 Task: In the Company coned.com, Add note: 'Send a personalized holiday card to clients and partners.'. Mark checkbox to create task to follow up ': In 1 week'. Create task, with  description: Schedule Meeting, Add due date: In 2 Business Days; Add reminder: 1 hour before. Set Priority Low  and add note: Follow up with the client regarding their recent inquiry. Logged in from softage.4@softage.net
Action: Mouse moved to (72, 56)
Screenshot: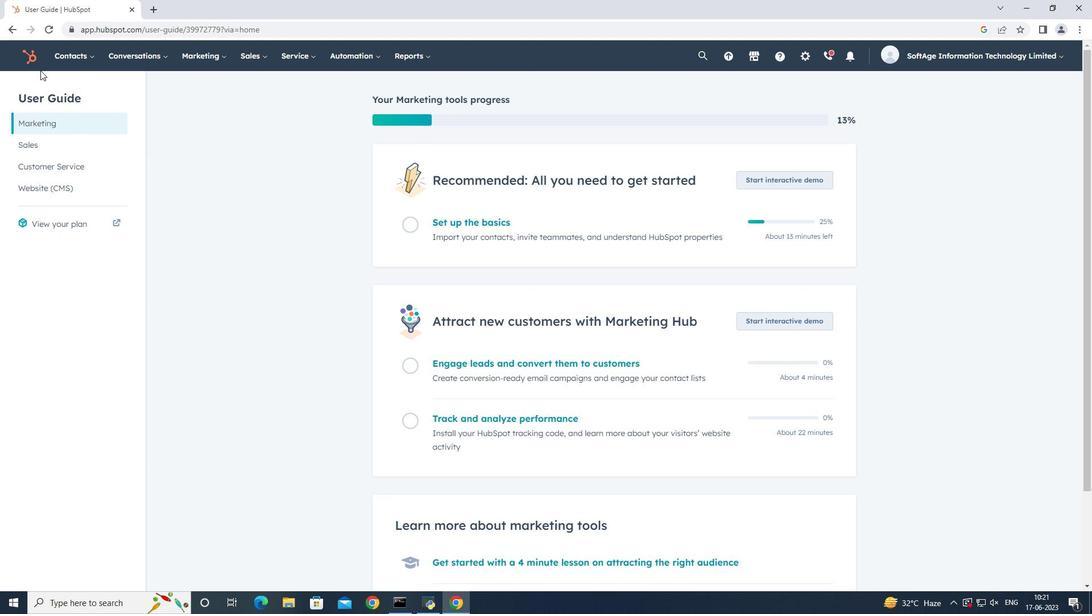 
Action: Mouse pressed left at (72, 56)
Screenshot: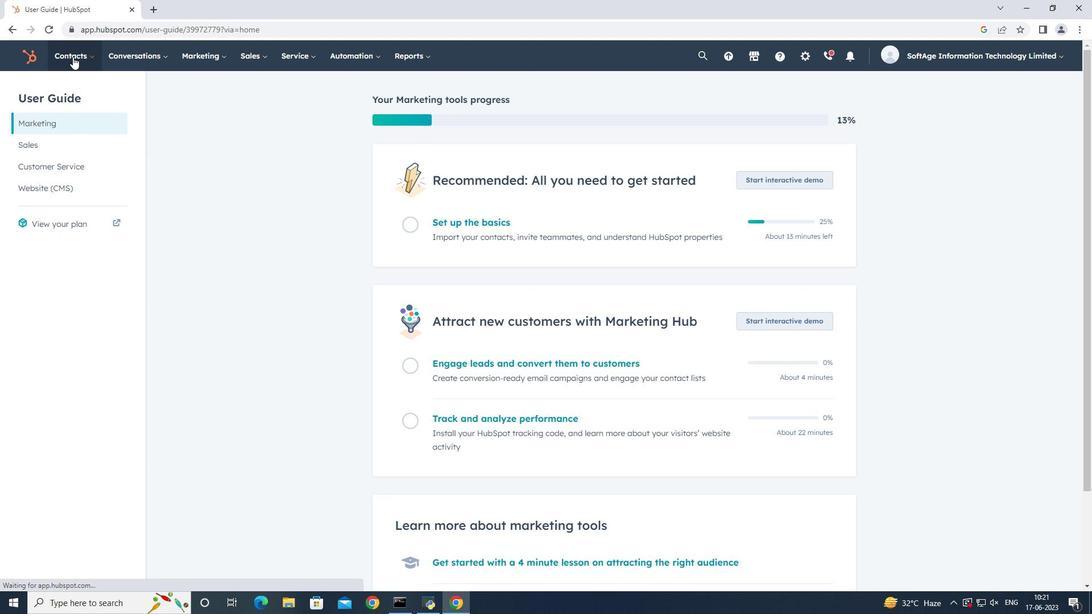 
Action: Mouse moved to (83, 105)
Screenshot: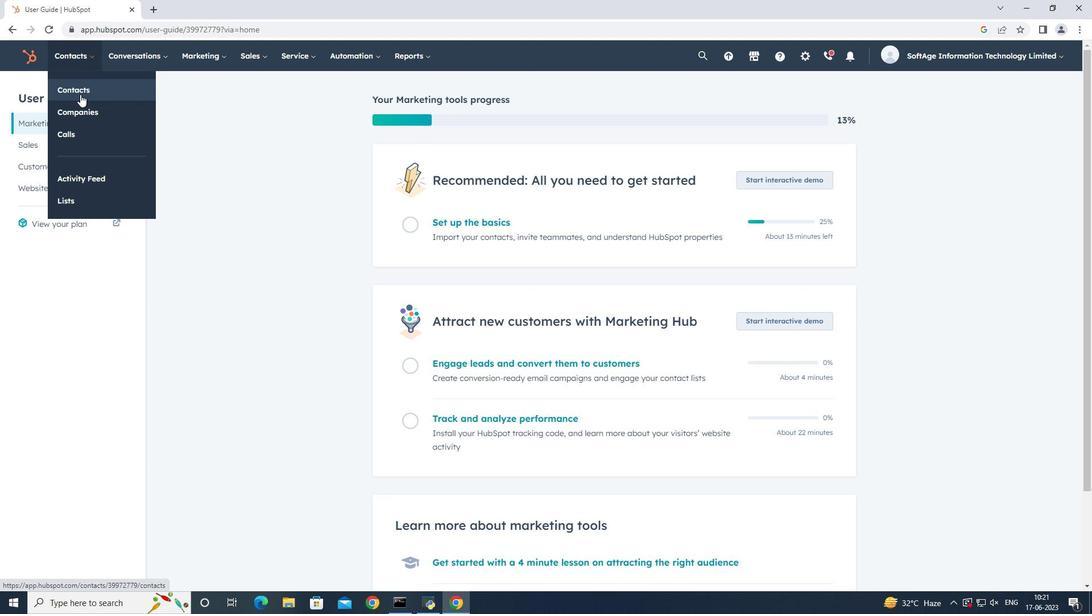 
Action: Mouse pressed left at (83, 105)
Screenshot: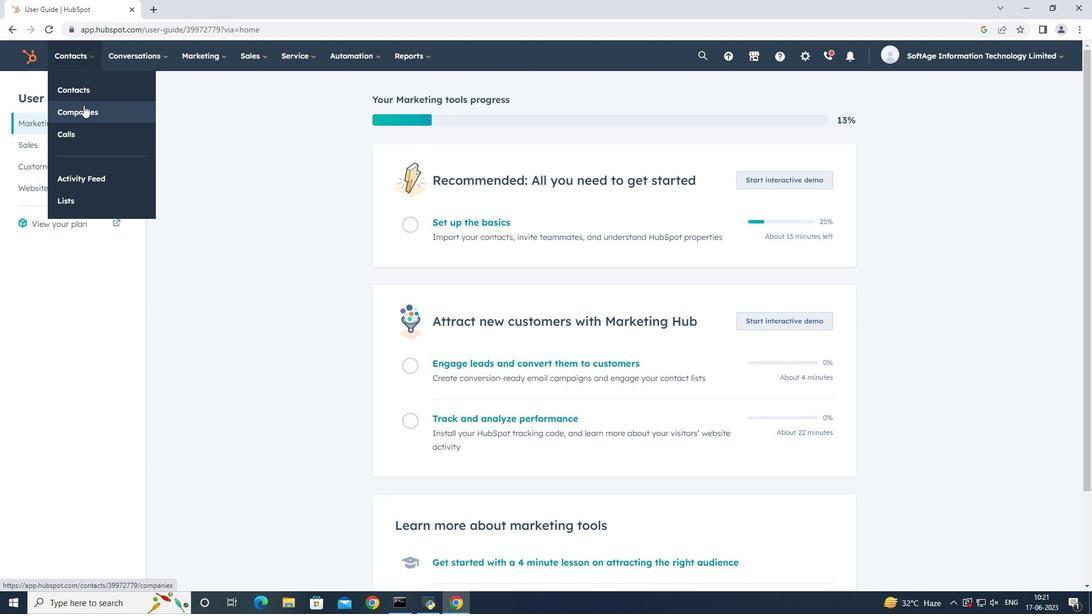 
Action: Mouse moved to (97, 182)
Screenshot: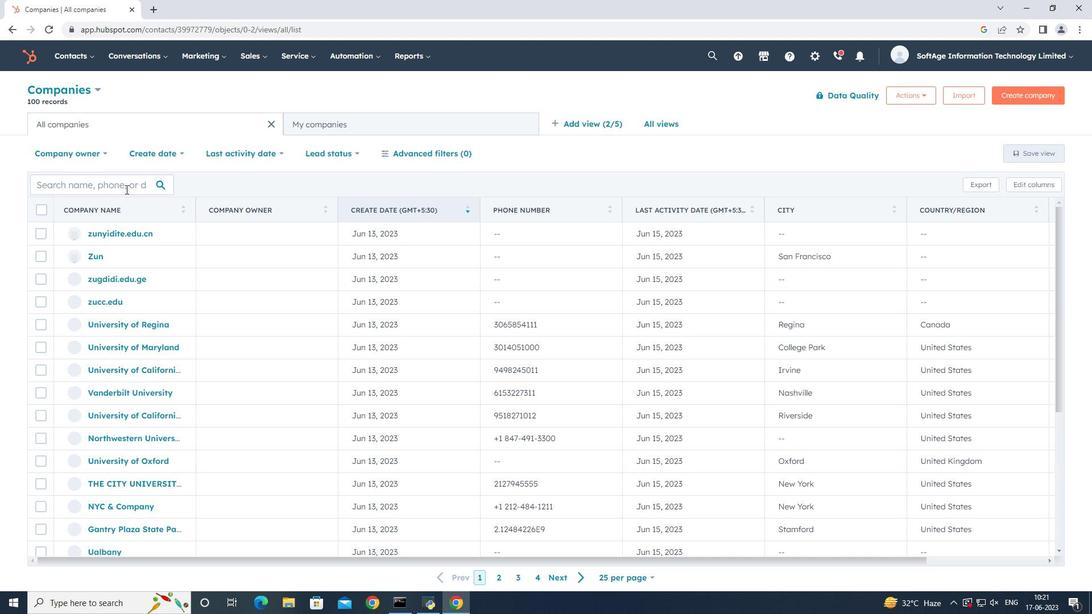 
Action: Mouse pressed left at (97, 182)
Screenshot: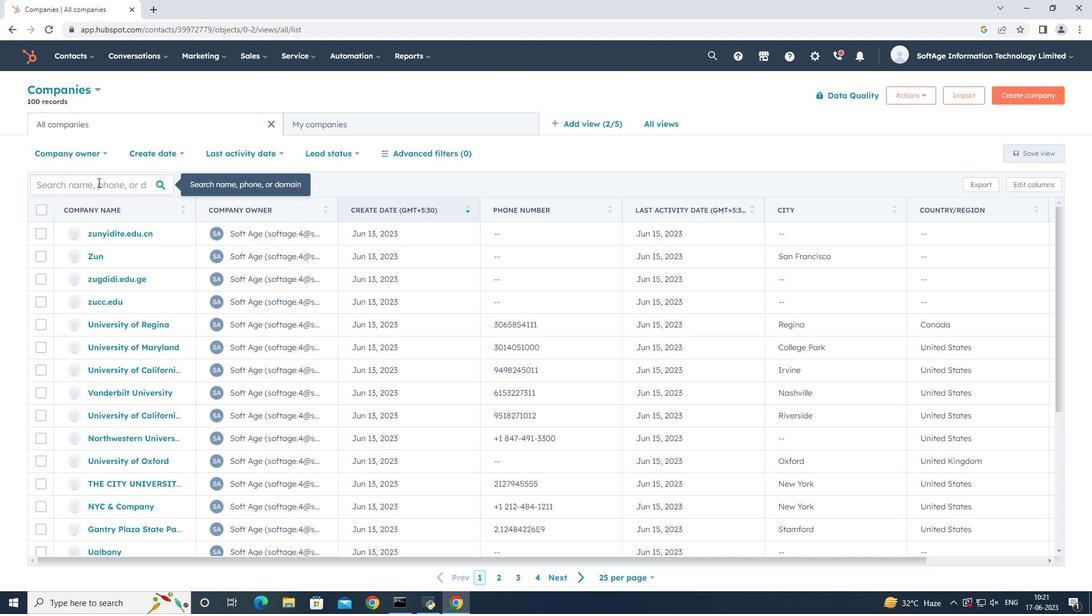 
Action: Key pressed coned
Screenshot: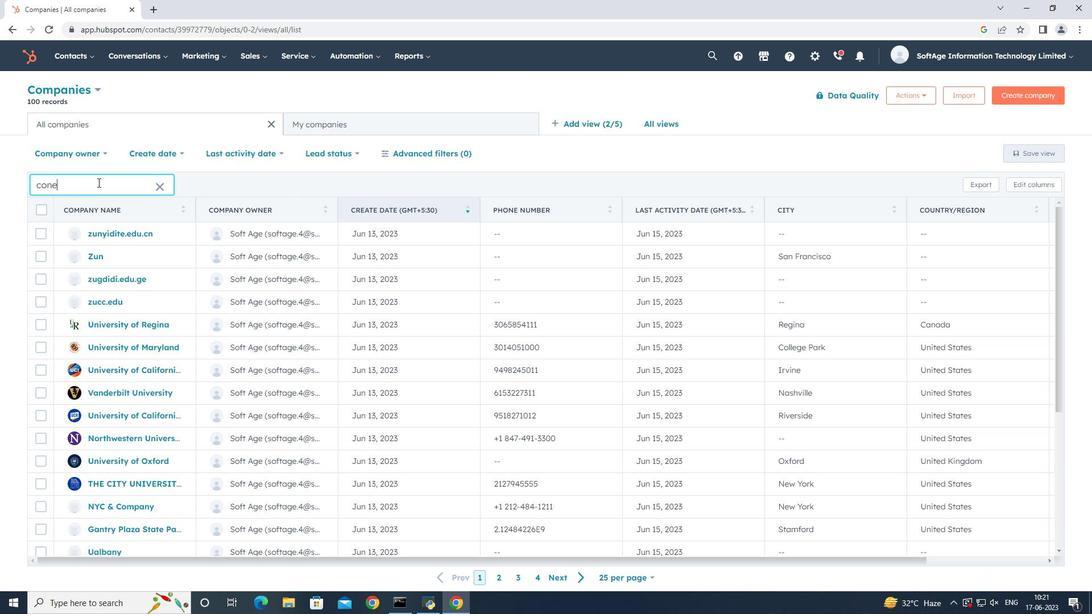 
Action: Mouse moved to (109, 232)
Screenshot: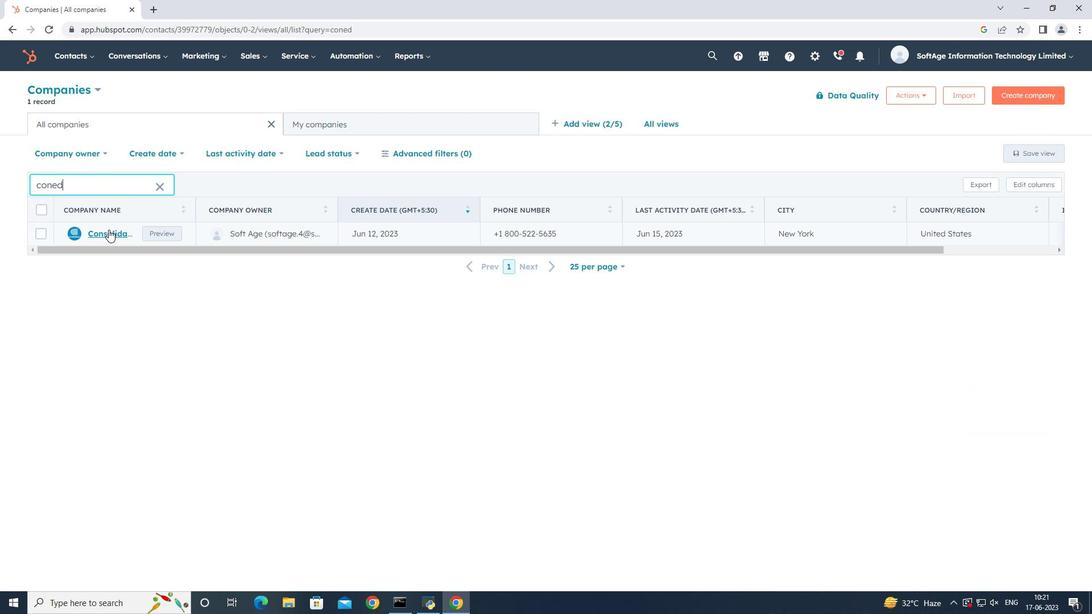 
Action: Mouse pressed left at (109, 232)
Screenshot: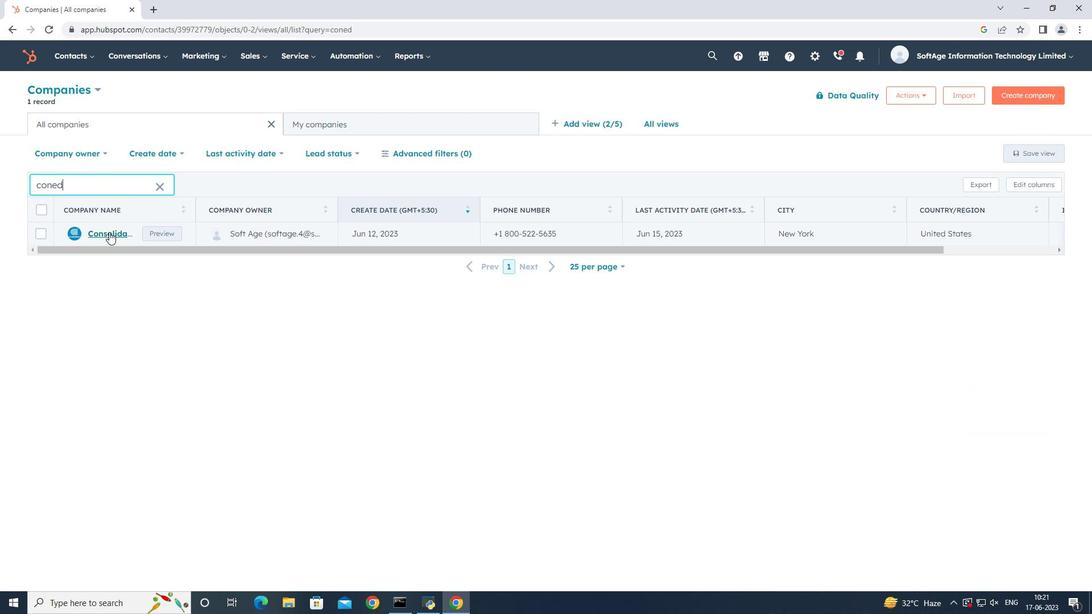
Action: Mouse moved to (46, 190)
Screenshot: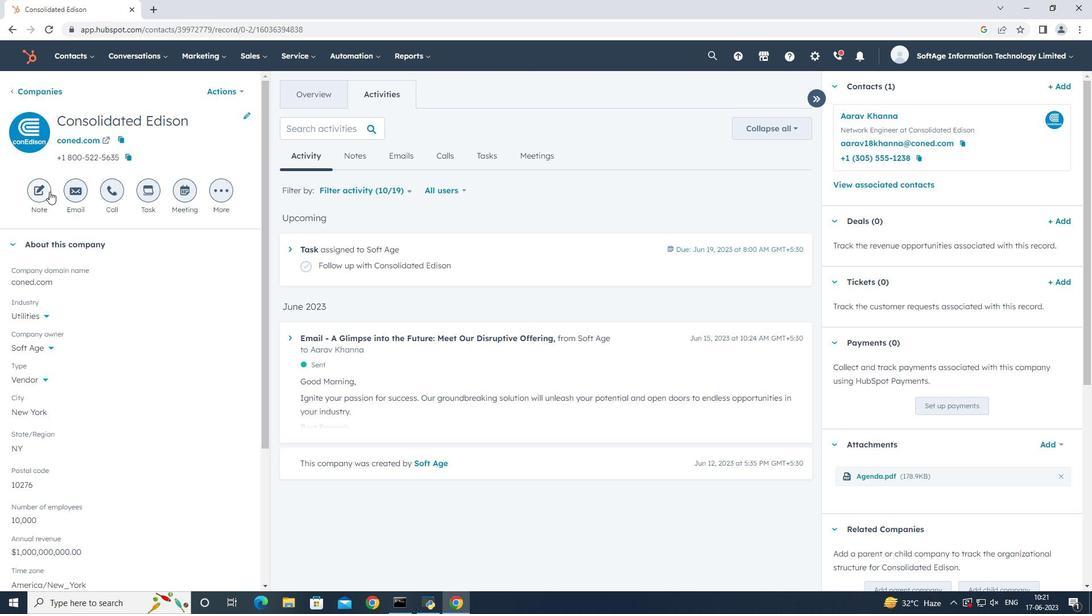 
Action: Mouse pressed left at (46, 190)
Screenshot: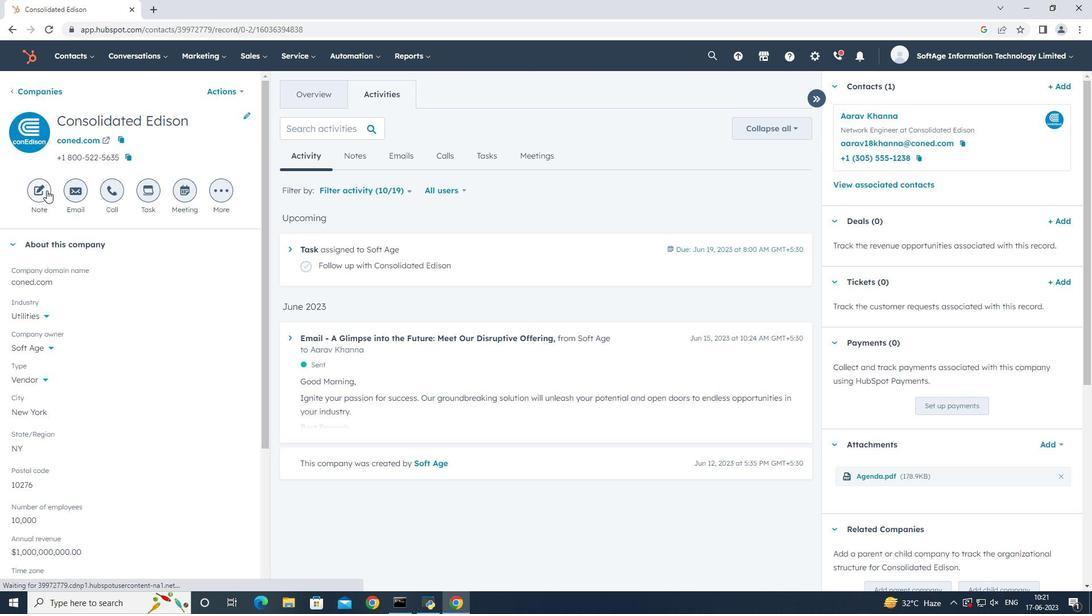 
Action: Mouse moved to (865, 460)
Screenshot: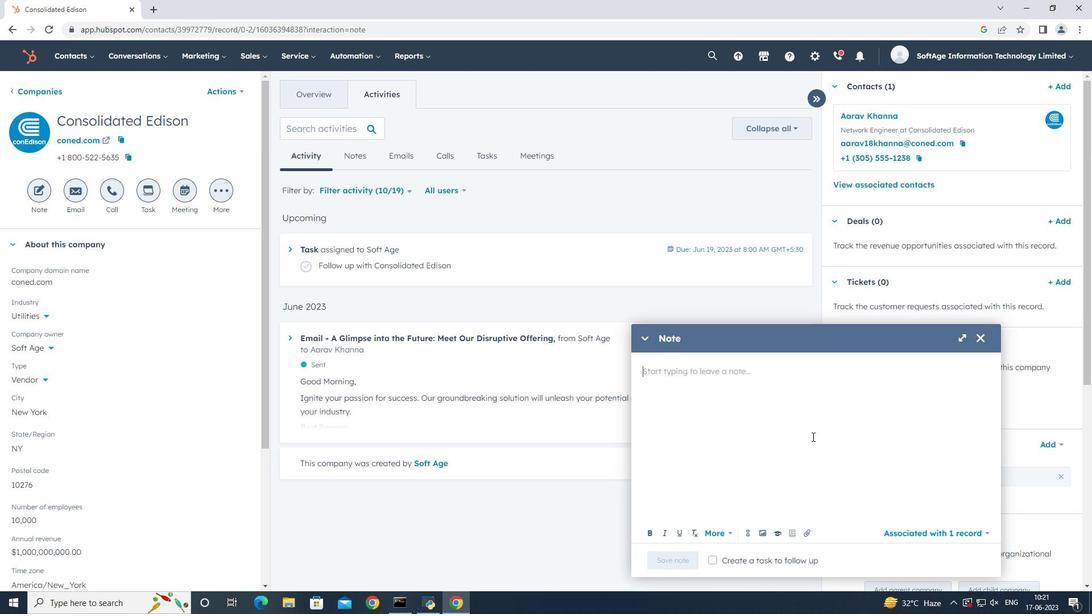 
Action: Key pressed <Key.shift>Send<Key.space>a<Key.space>personalized<Key.space>holiday<Key.space>card<Key.space>to<Key.space>clients<Key.space>and<Key.space>partners..
Screenshot: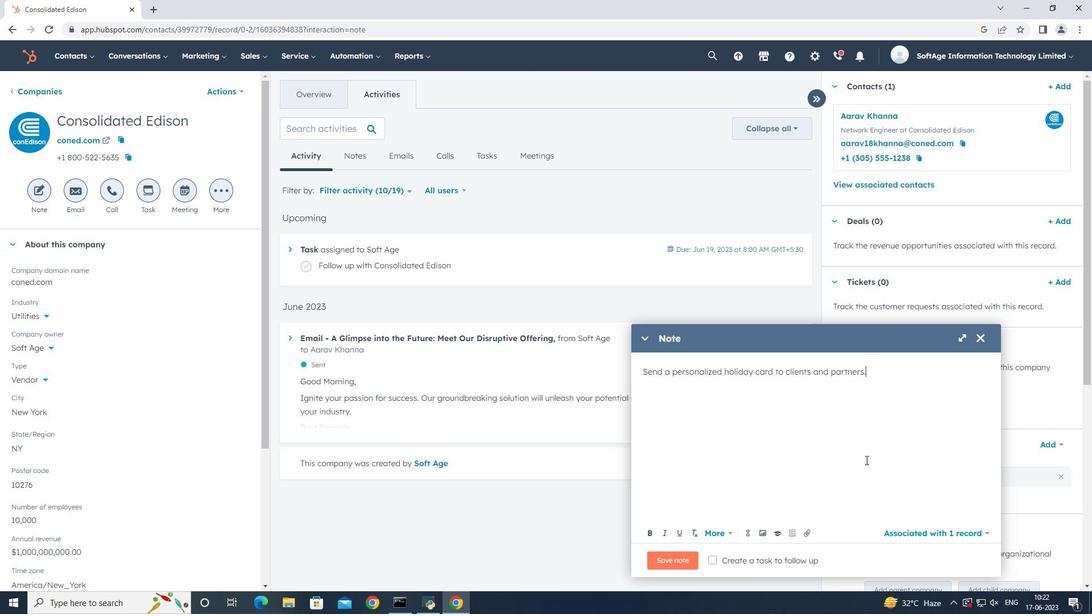 
Action: Mouse moved to (846, 498)
Screenshot: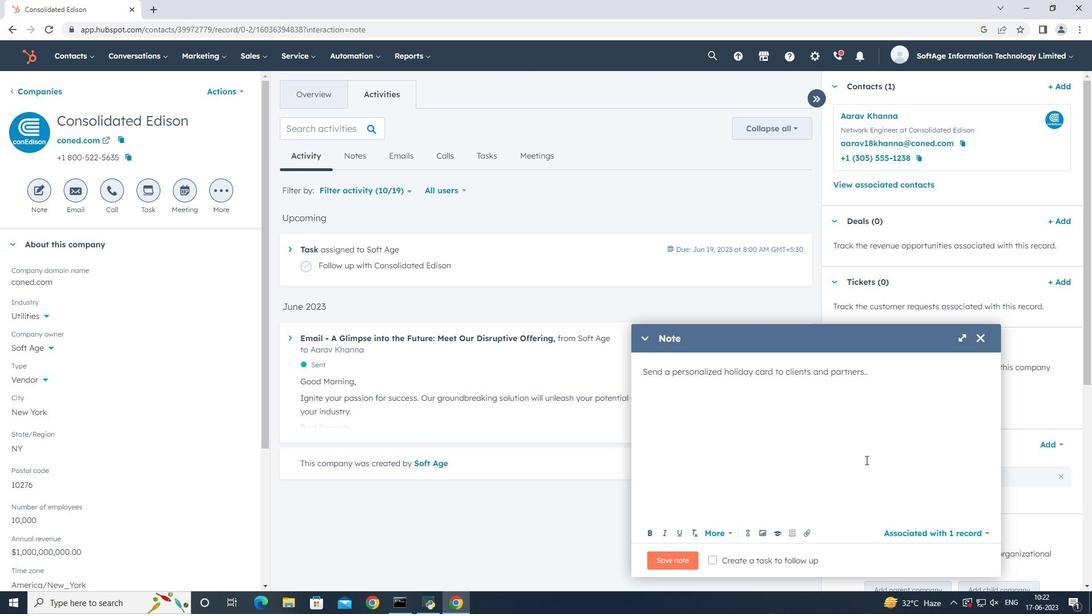
Action: Key pressed <Key.backspace>
Screenshot: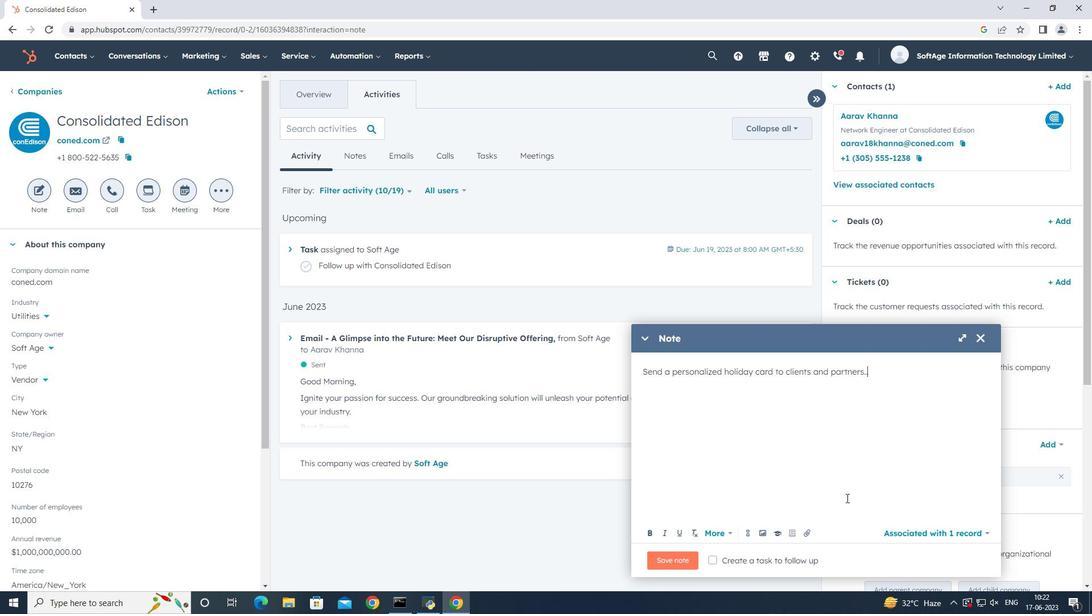
Action: Mouse moved to (774, 558)
Screenshot: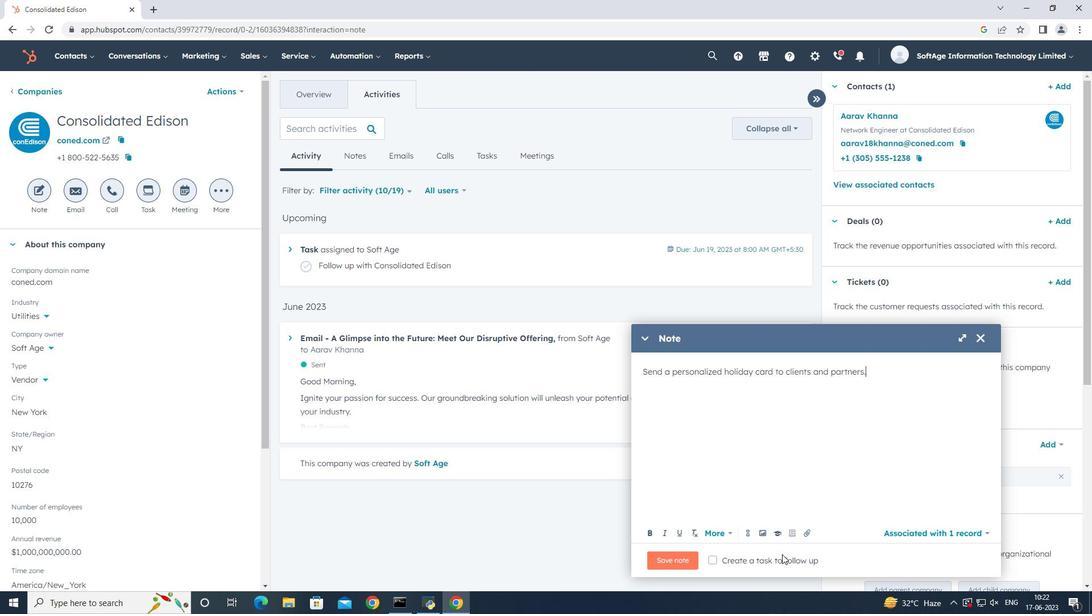 
Action: Mouse pressed left at (774, 558)
Screenshot: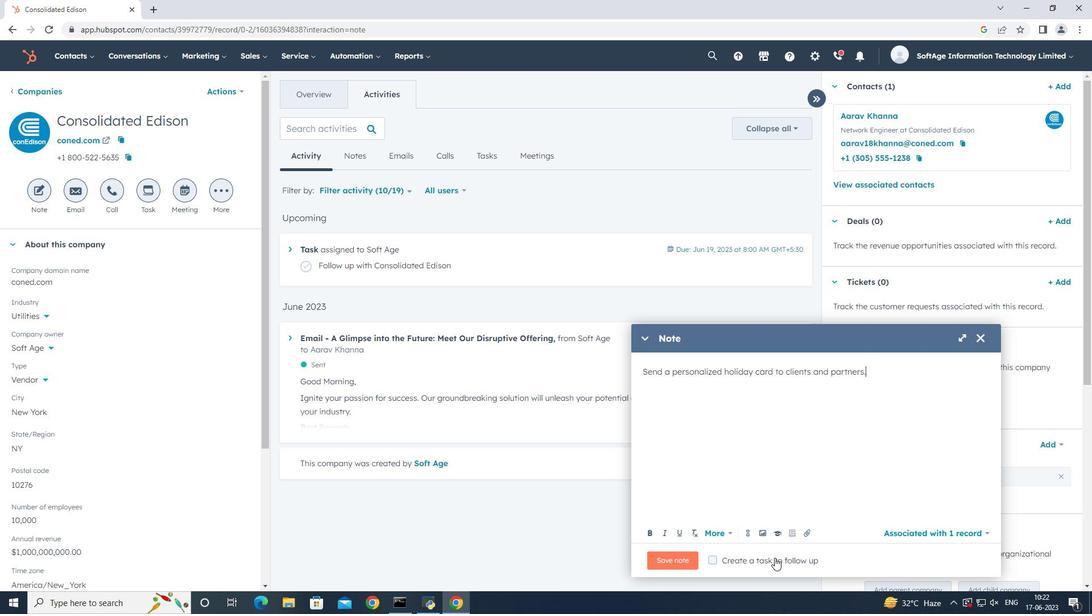 
Action: Mouse moved to (897, 565)
Screenshot: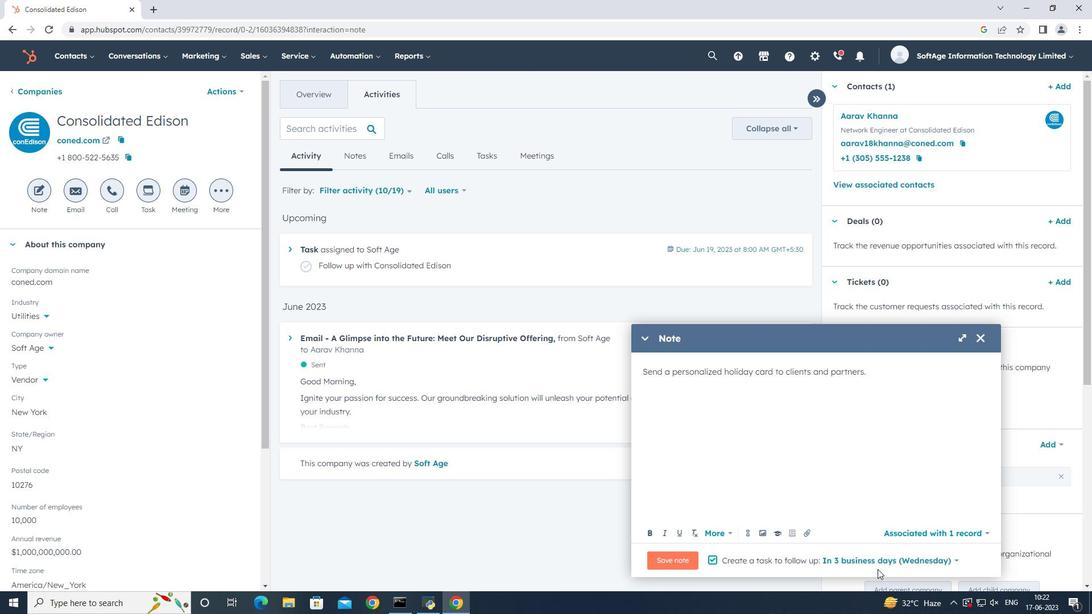 
Action: Mouse pressed left at (897, 565)
Screenshot: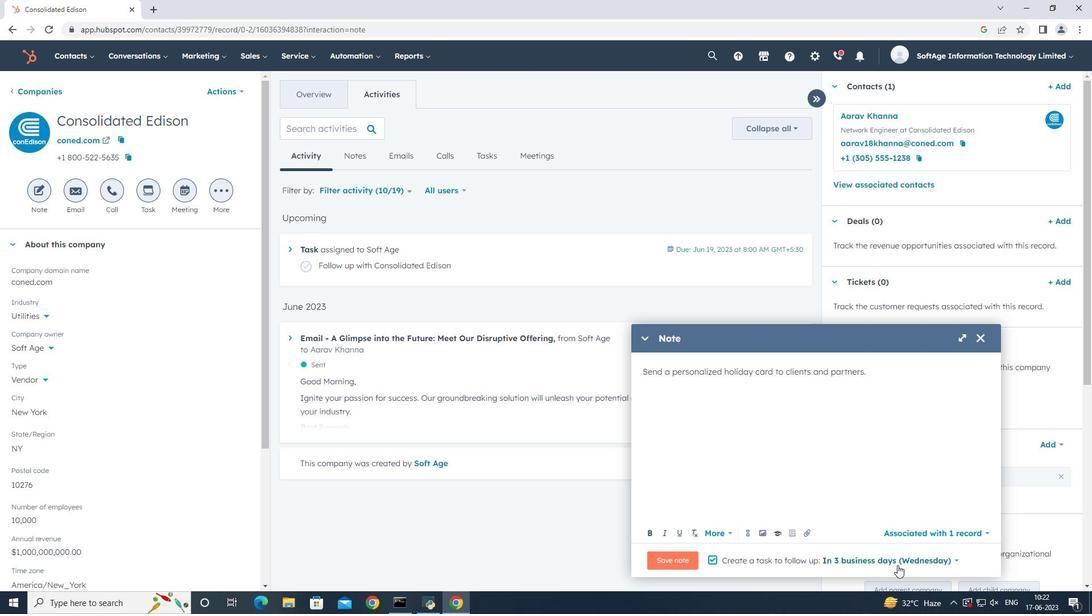 
Action: Mouse moved to (906, 475)
Screenshot: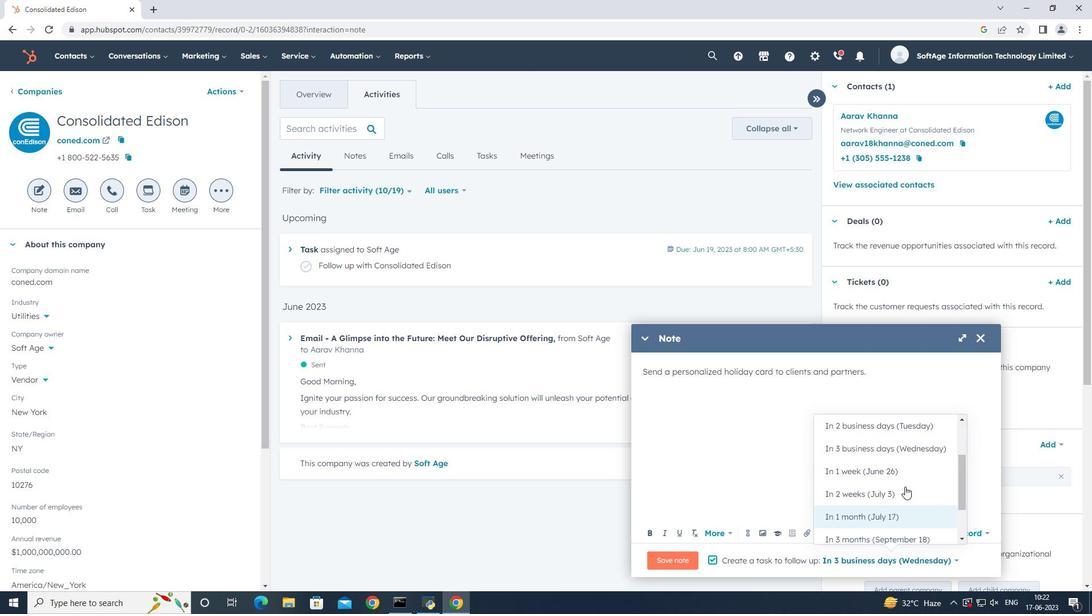 
Action: Mouse pressed left at (906, 475)
Screenshot: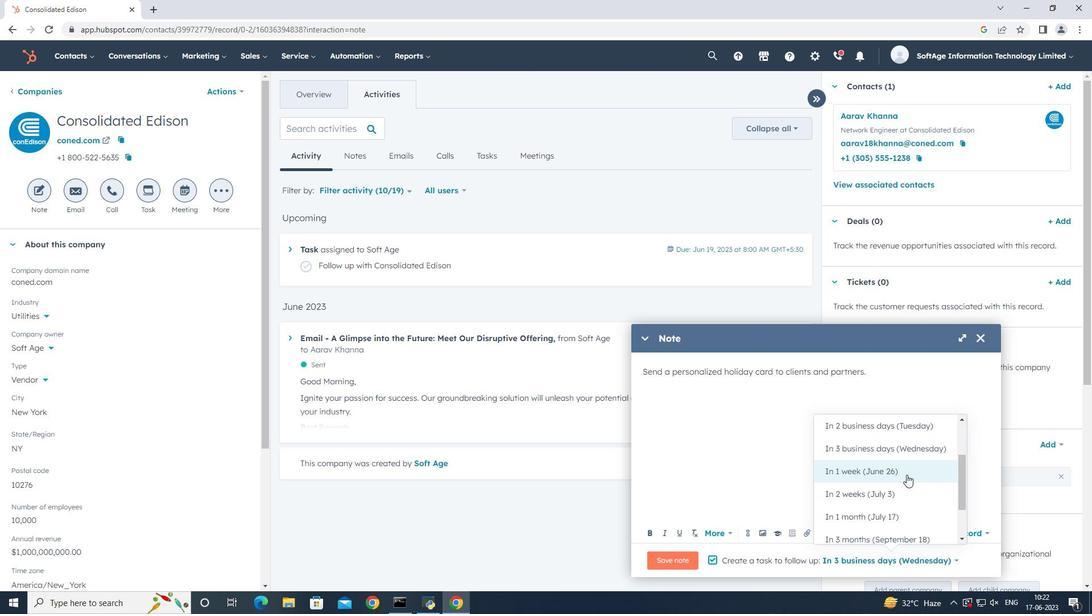
Action: Mouse moved to (679, 554)
Screenshot: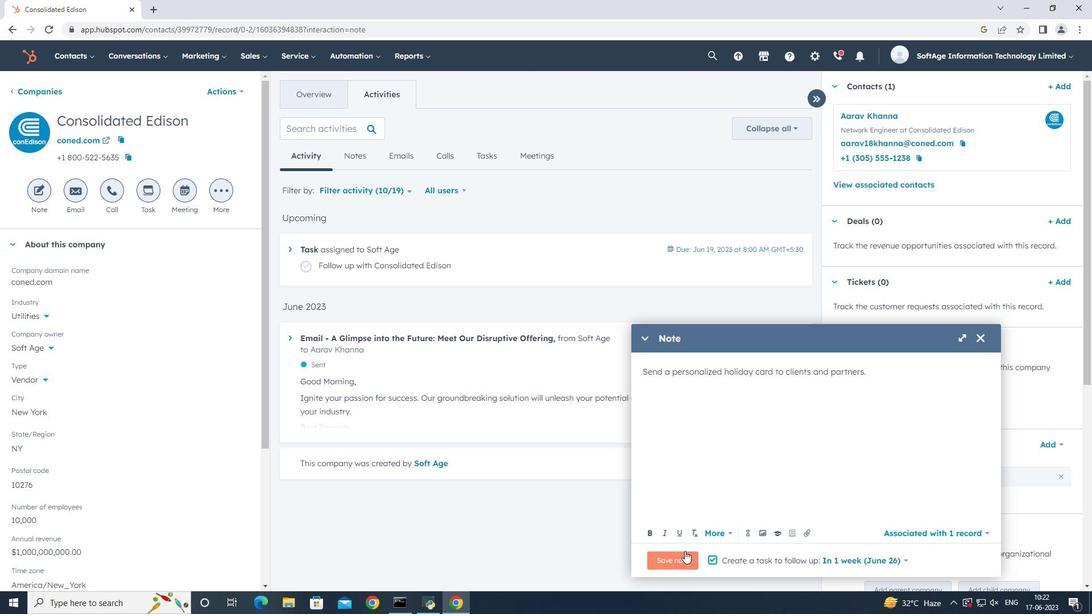 
Action: Mouse pressed left at (679, 554)
Screenshot: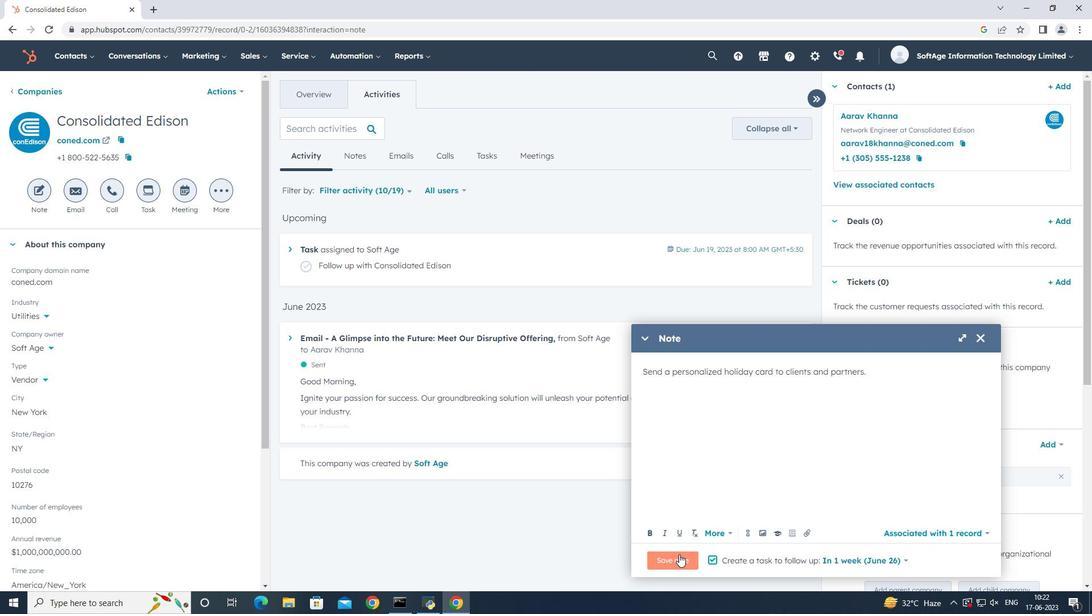 
Action: Mouse moved to (150, 190)
Screenshot: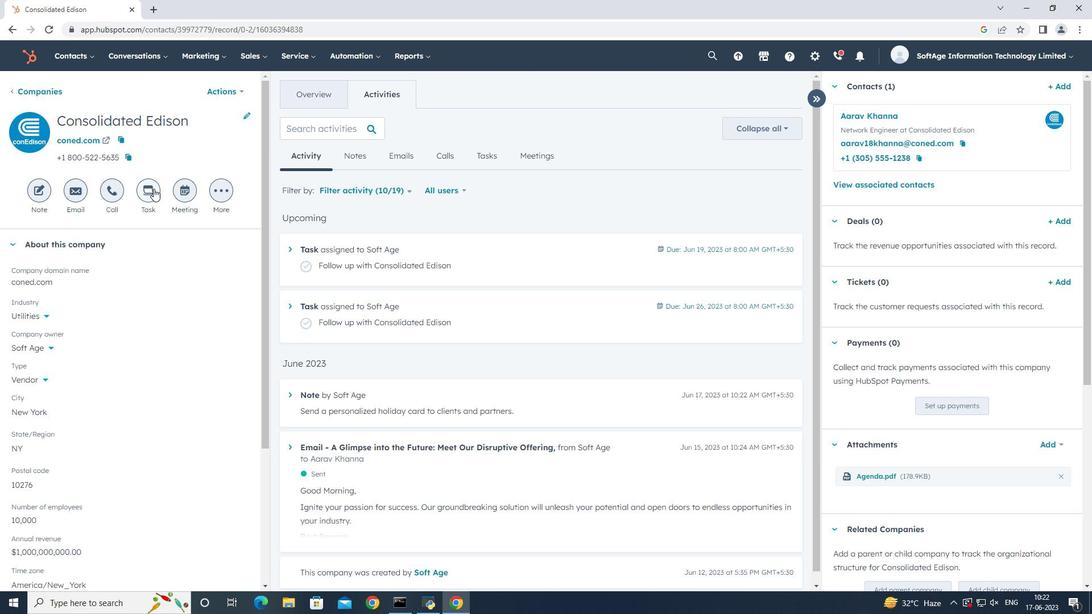 
Action: Mouse pressed left at (150, 190)
Screenshot: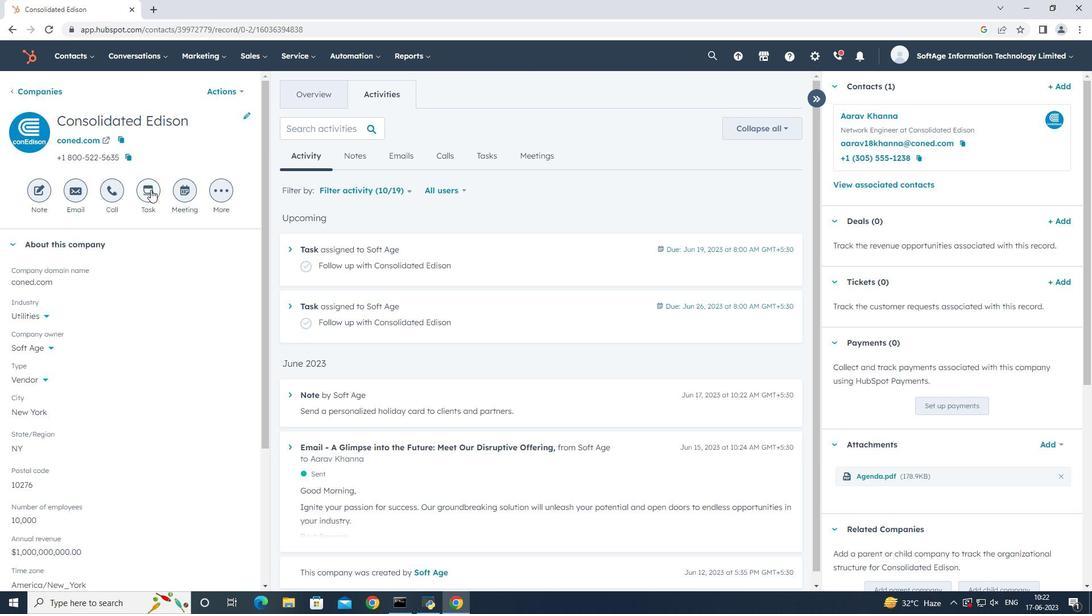 
Action: Mouse moved to (552, 366)
Screenshot: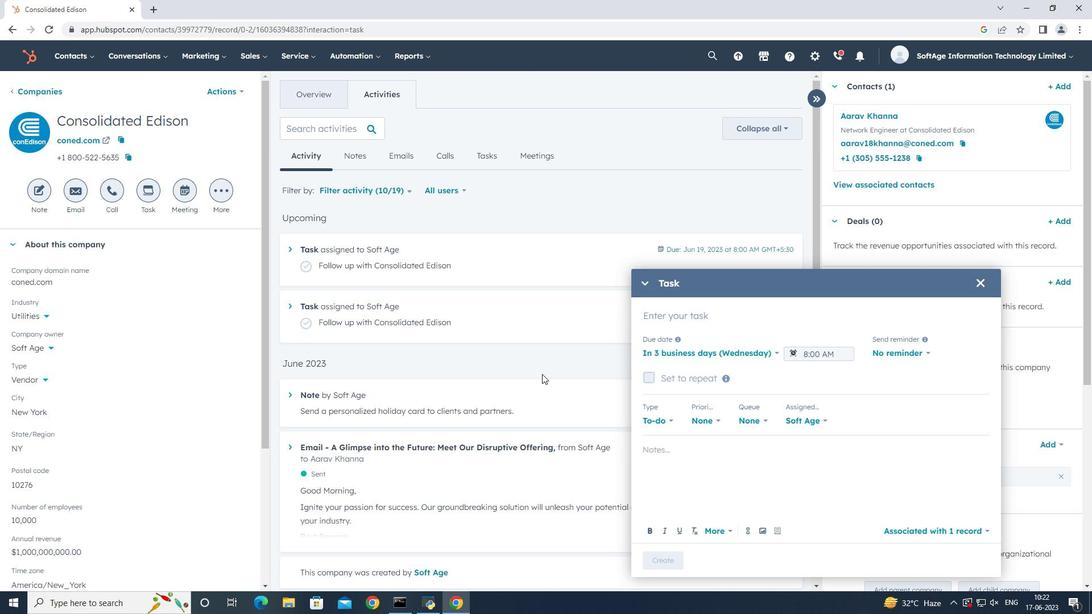 
Action: Key pressed <Key.shift>Schedule<Key.space><Key.shift_r>Meeting,
Screenshot: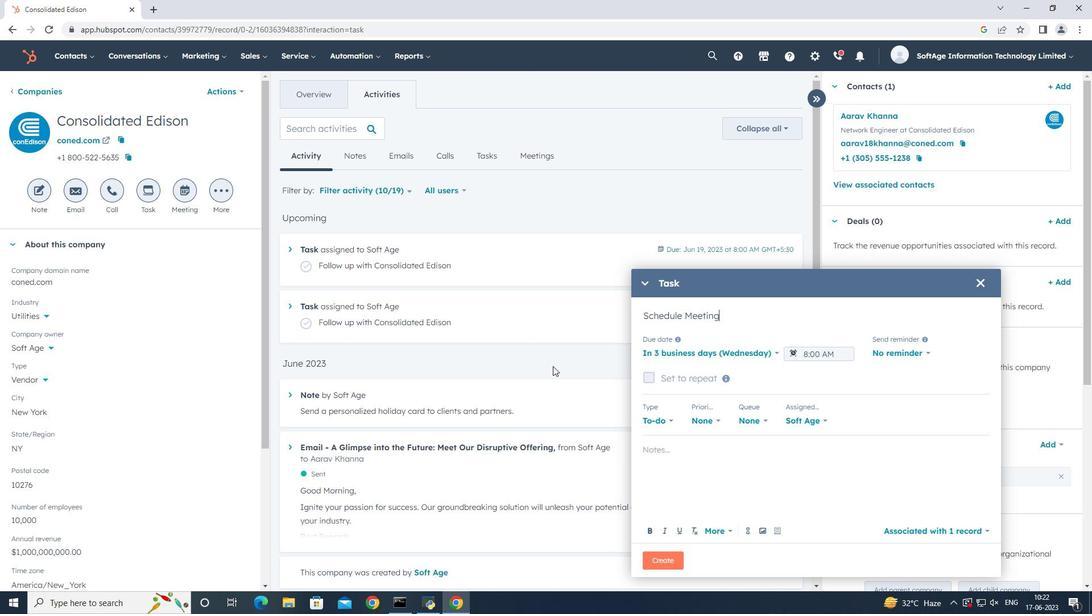 
Action: Mouse moved to (721, 353)
Screenshot: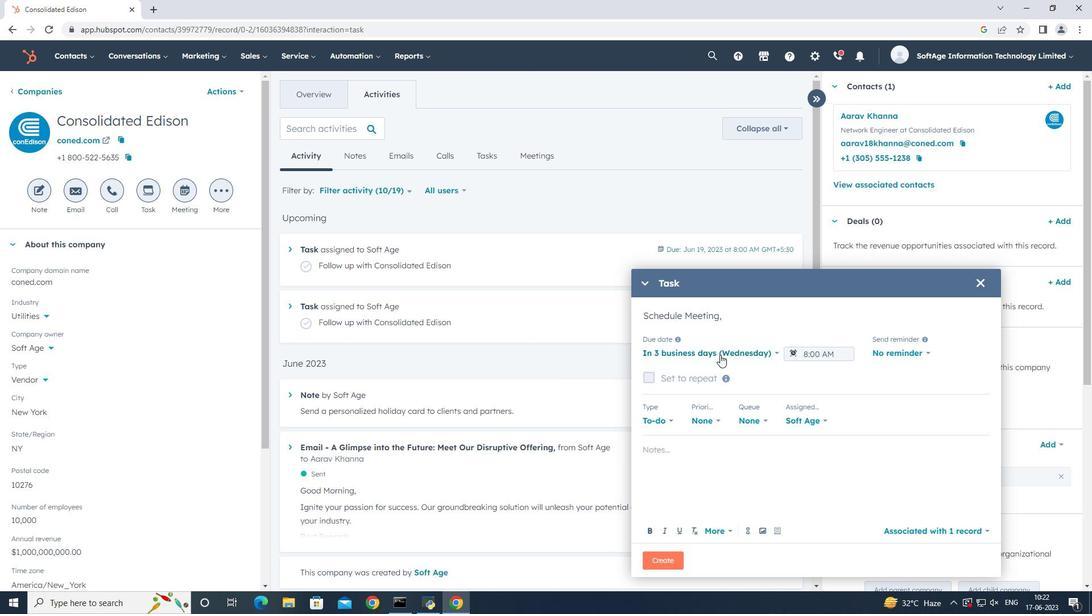 
Action: Mouse pressed left at (721, 353)
Screenshot: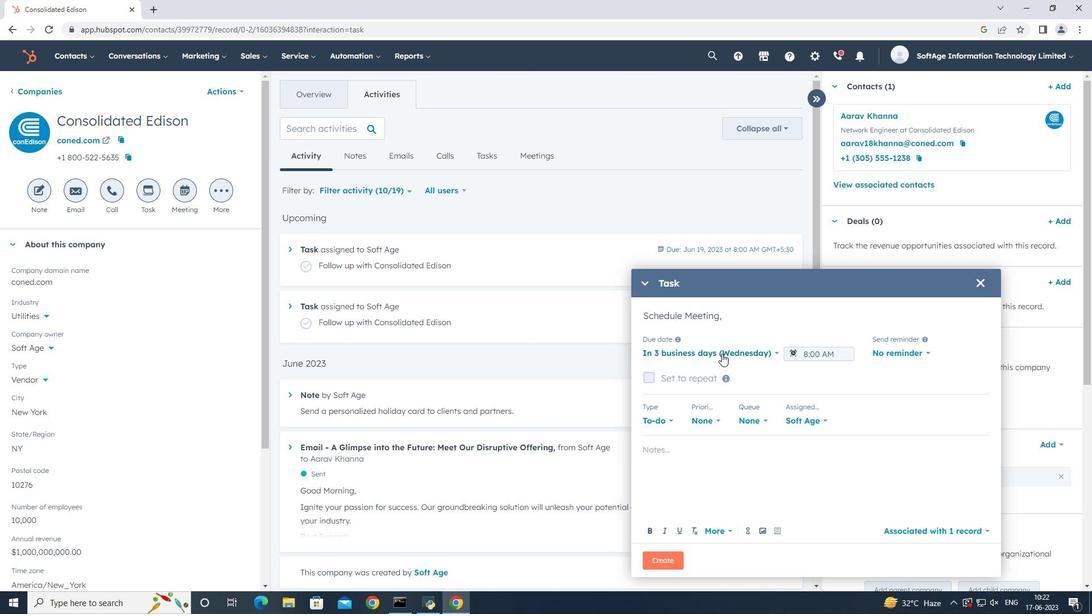 
Action: Mouse moved to (728, 385)
Screenshot: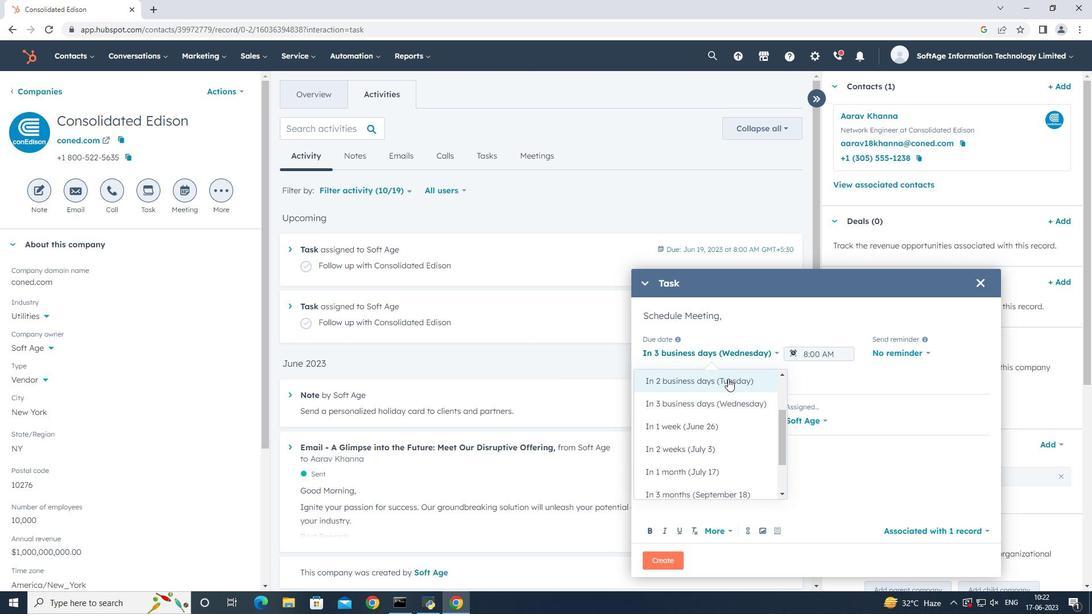 
Action: Mouse pressed left at (728, 385)
Screenshot: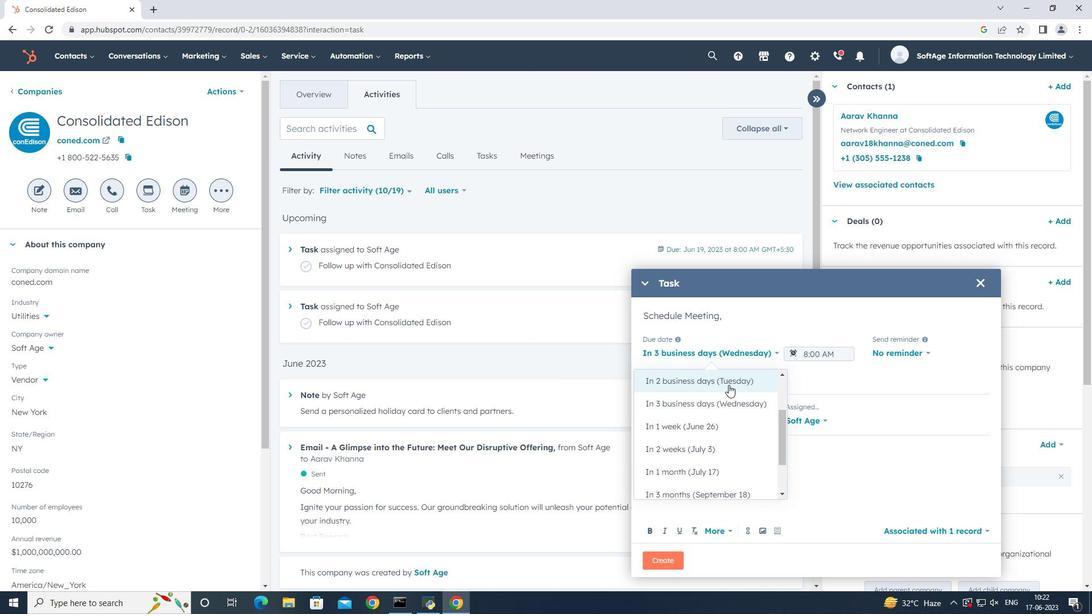 
Action: Mouse moved to (888, 356)
Screenshot: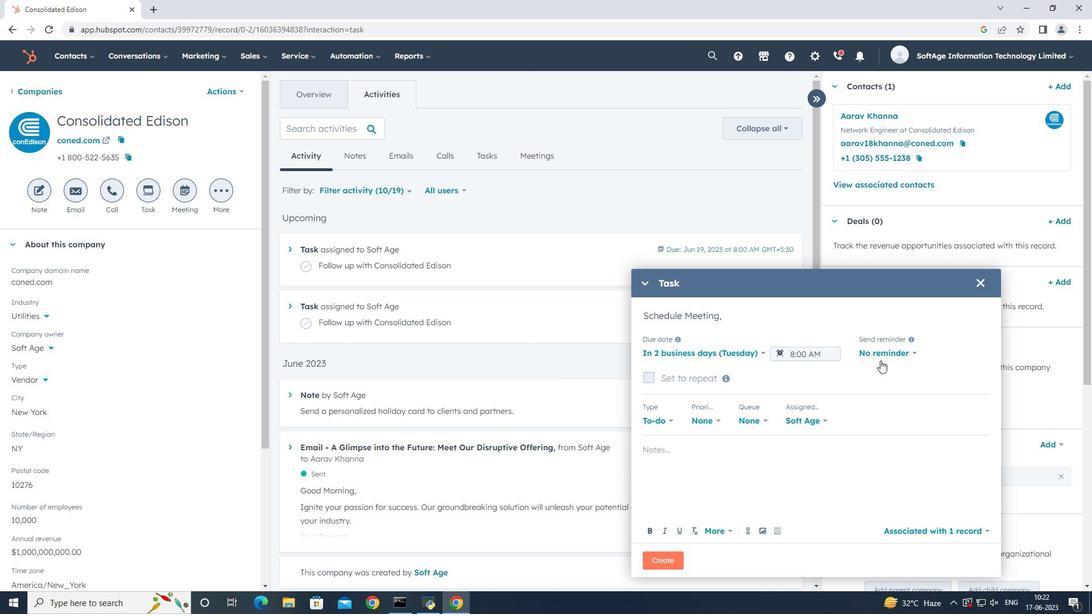 
Action: Mouse pressed left at (888, 356)
Screenshot: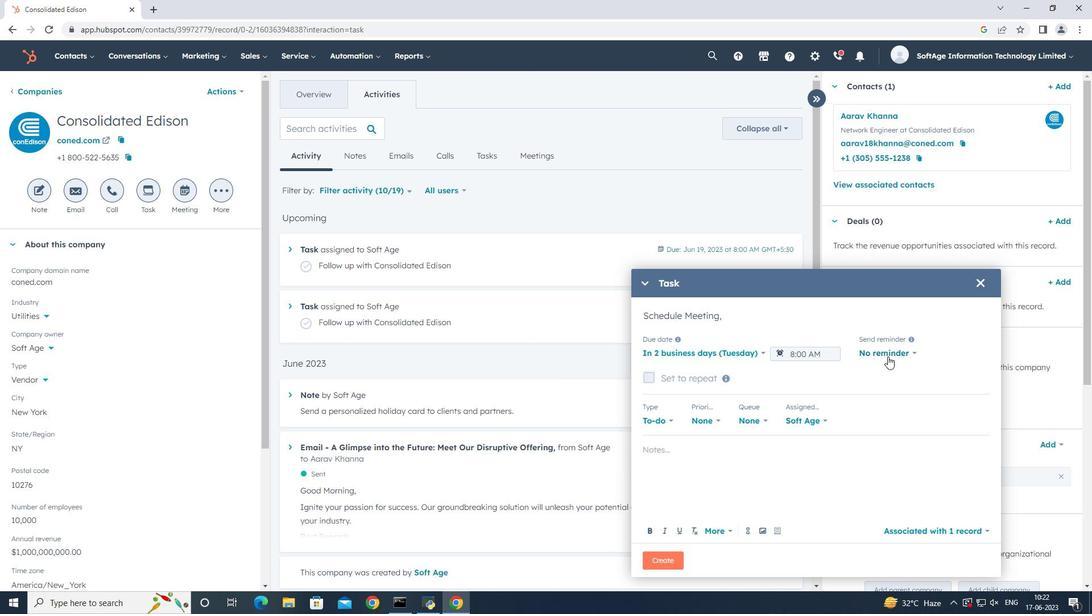 
Action: Mouse moved to (896, 443)
Screenshot: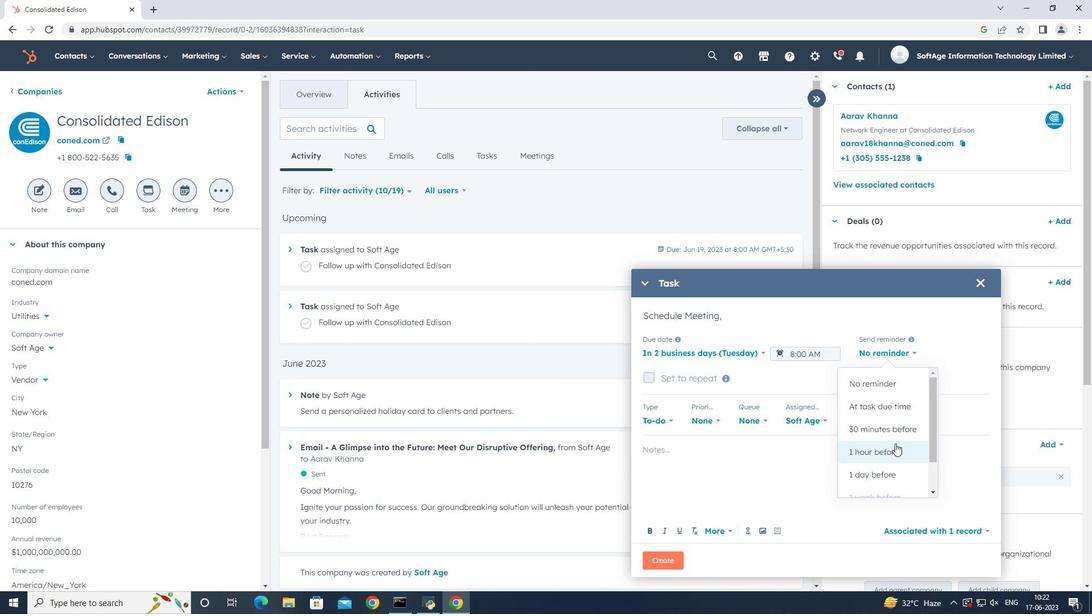 
Action: Mouse pressed left at (896, 443)
Screenshot: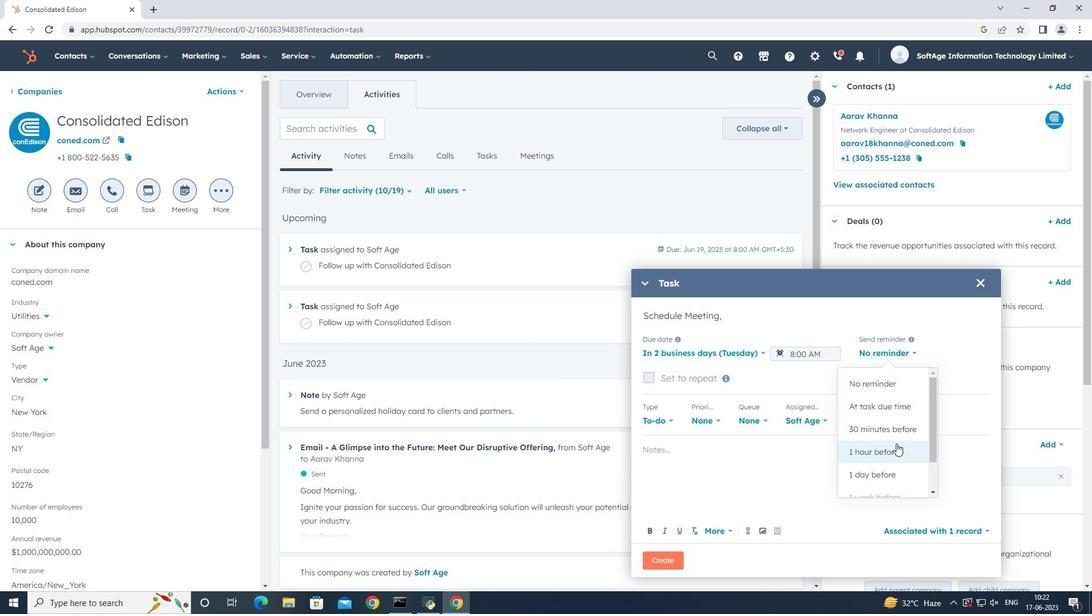 
Action: Mouse moved to (712, 422)
Screenshot: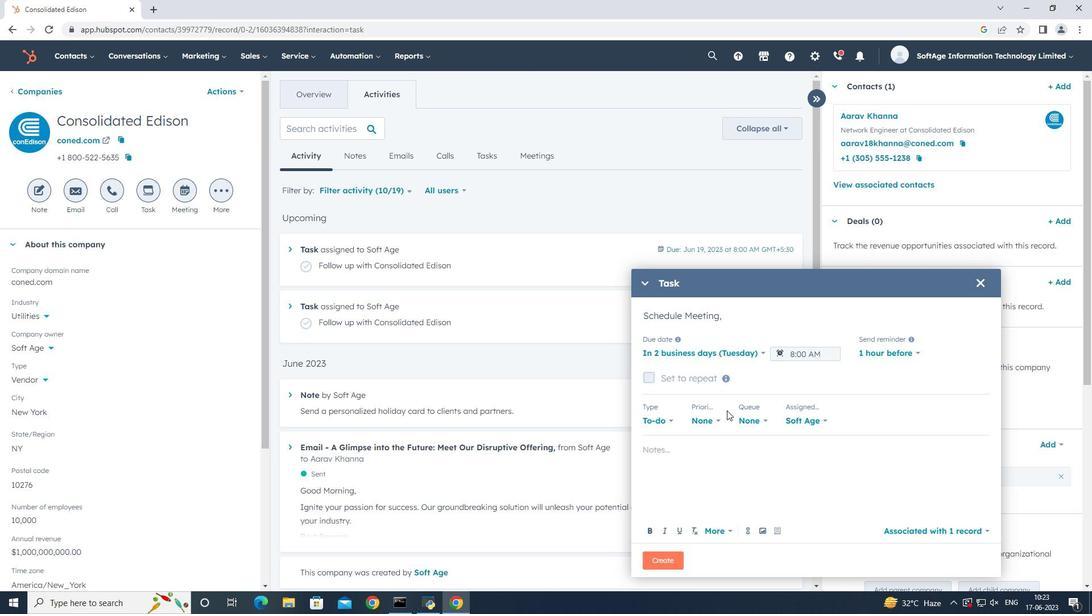 
Action: Mouse pressed left at (712, 422)
Screenshot: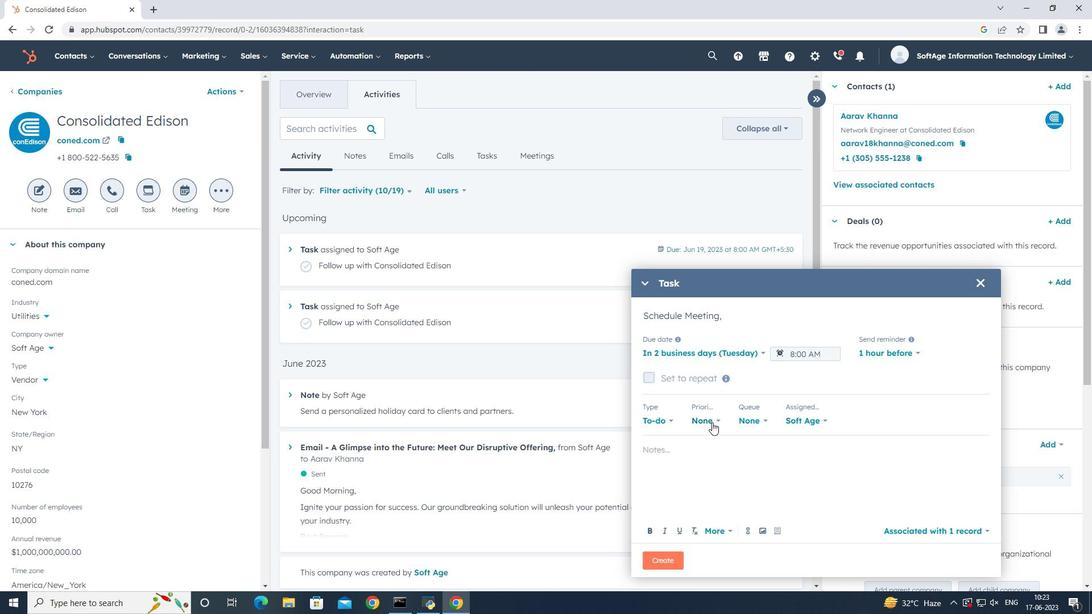 
Action: Mouse moved to (731, 471)
Screenshot: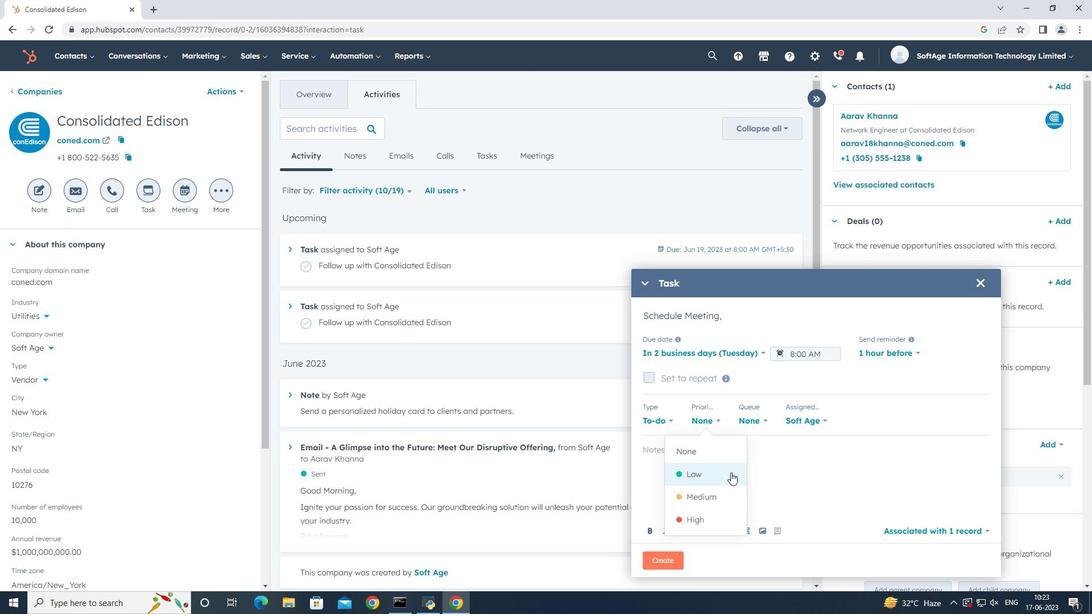 
Action: Mouse pressed left at (731, 471)
Screenshot: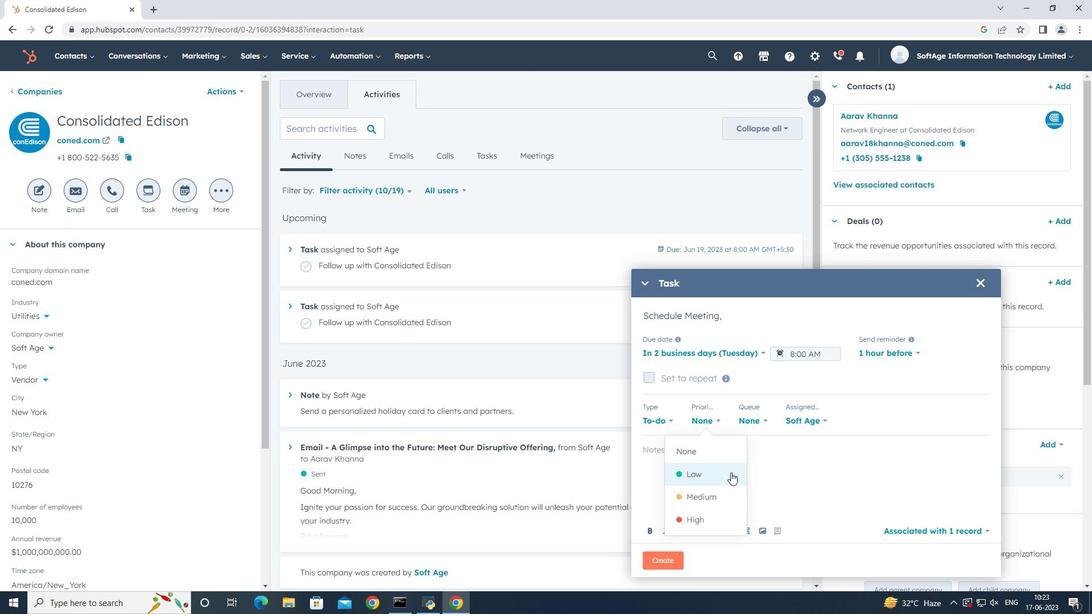 
Action: Mouse moved to (716, 466)
Screenshot: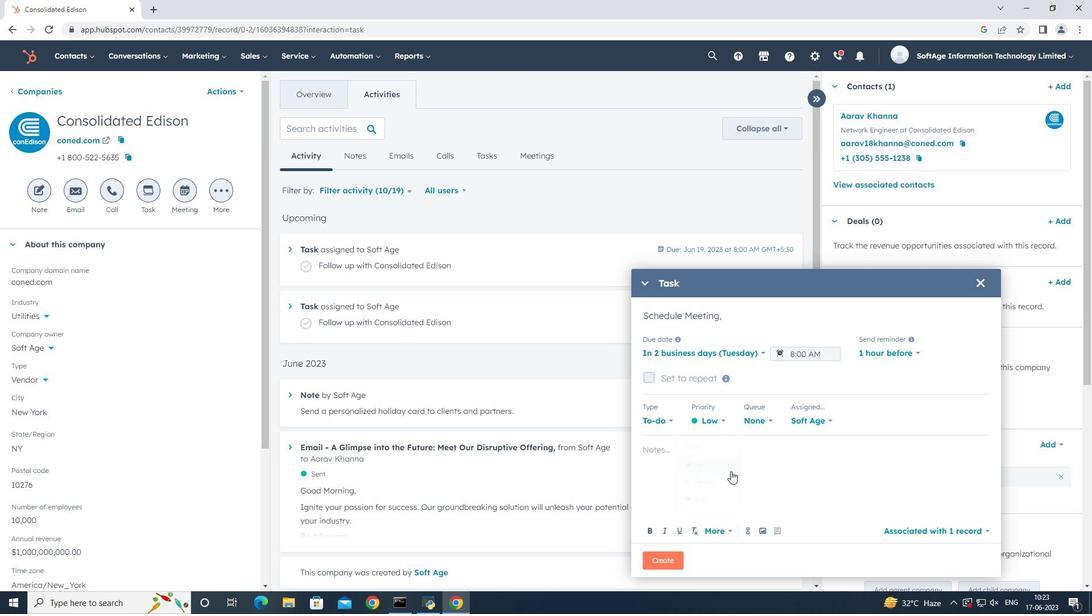 
Action: Mouse pressed left at (716, 466)
Screenshot: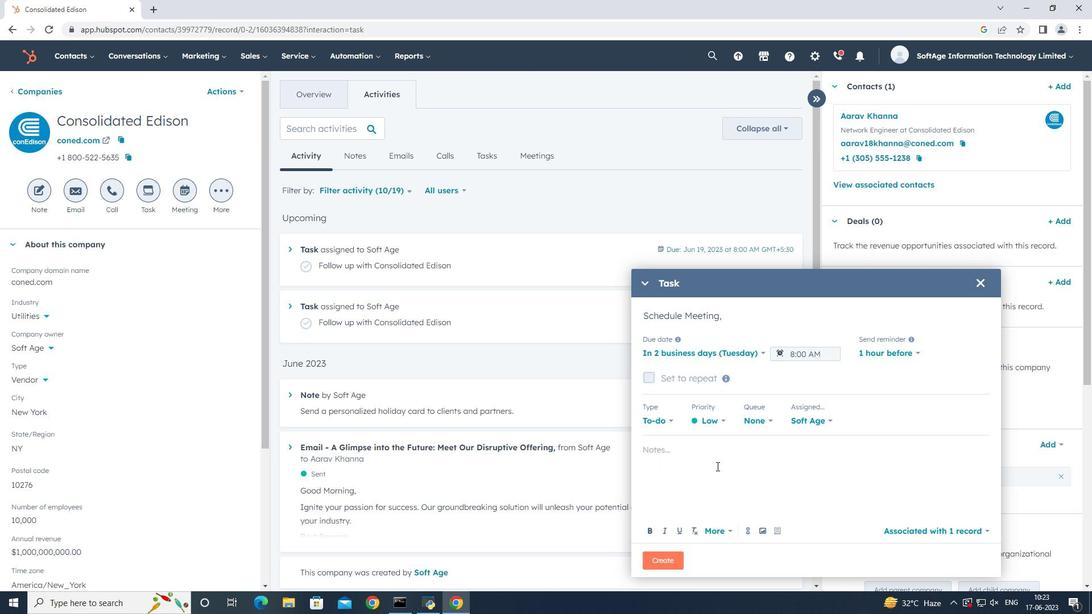 
Action: Key pressed <Key.shift>Follow<Key.space>up<Key.space>with<Key.space>the<Key.space>client<Key.space>regarding<Key.space>their<Key.space>recent<Key.space>inquiry.
Screenshot: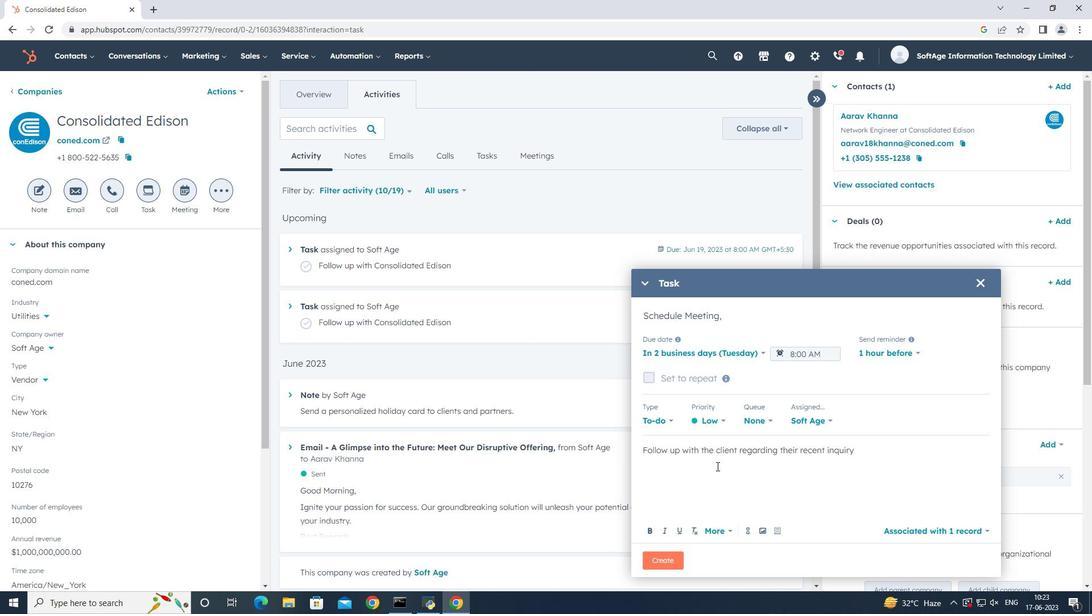 
Action: Mouse moved to (676, 556)
Screenshot: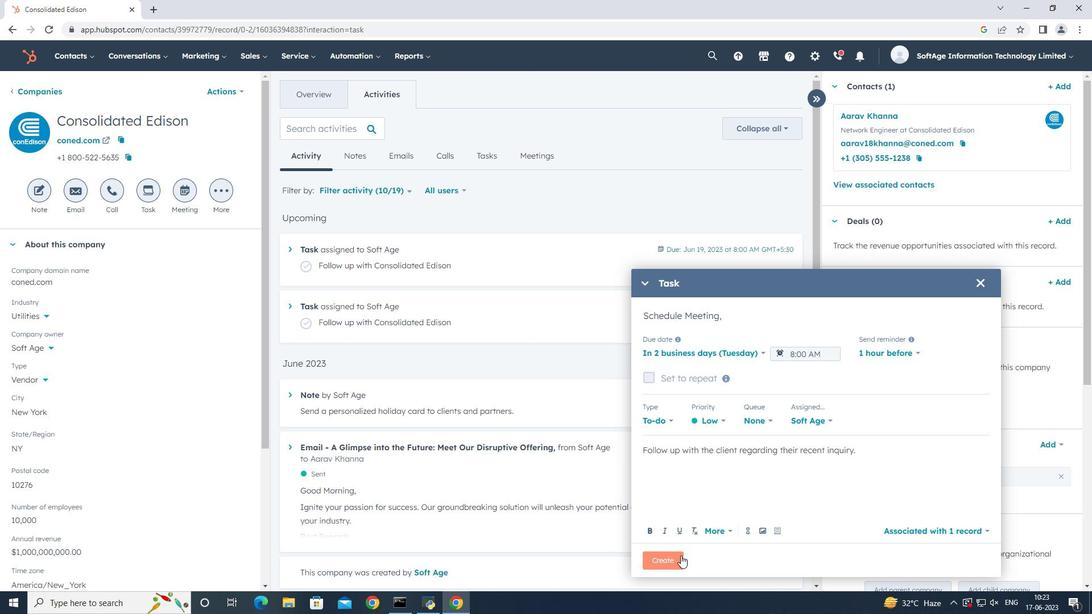 
Action: Mouse pressed left at (676, 556)
Screenshot: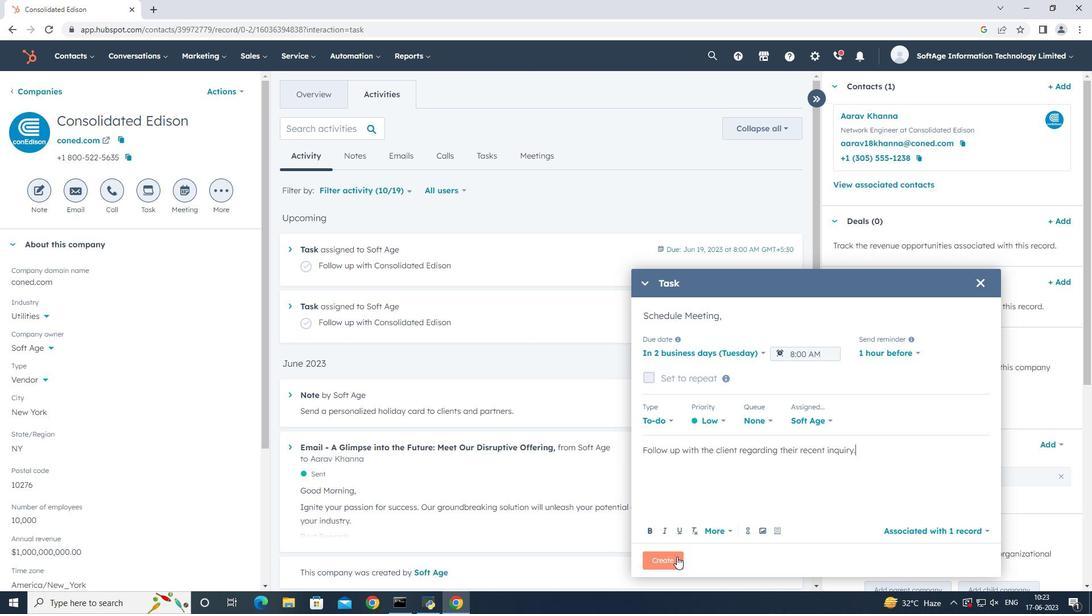 
Action: Mouse moved to (791, 382)
Screenshot: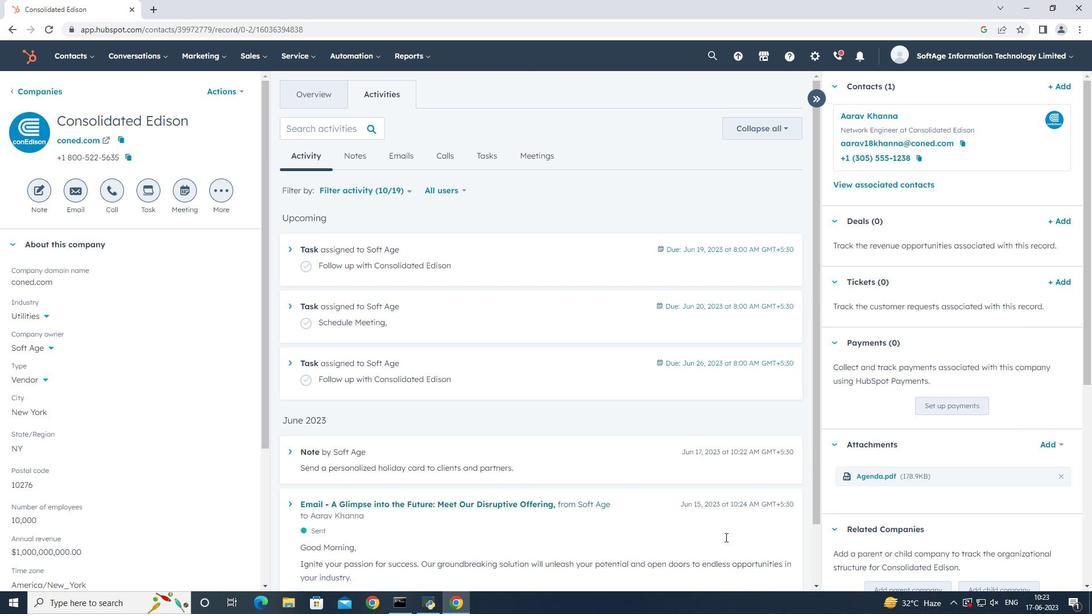 
Action: Mouse scrolled (791, 382) with delta (0, 0)
Screenshot: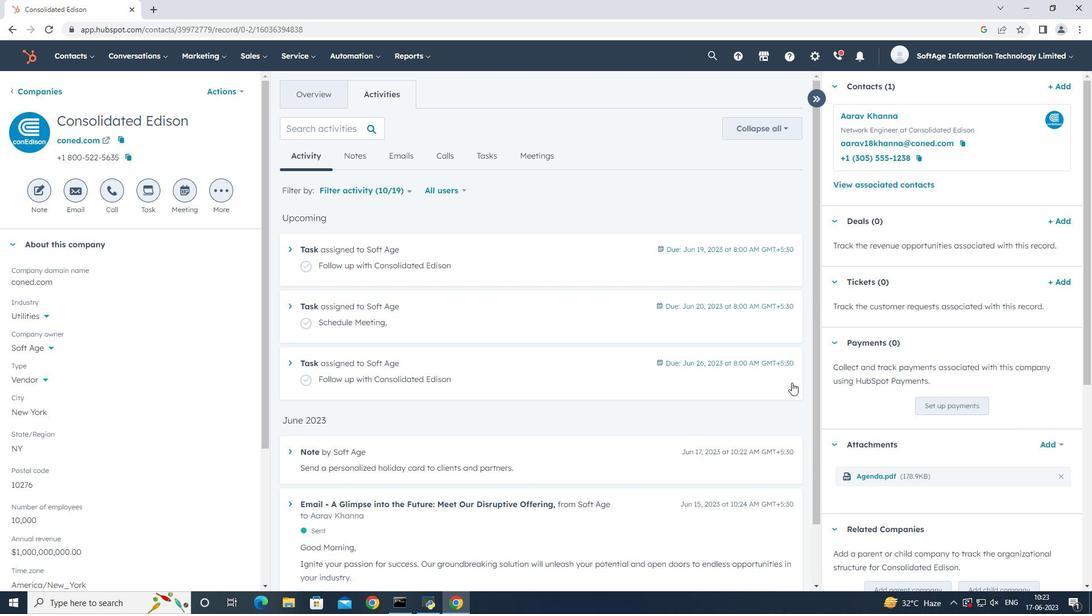 
Action: Mouse scrolled (791, 382) with delta (0, 0)
Screenshot: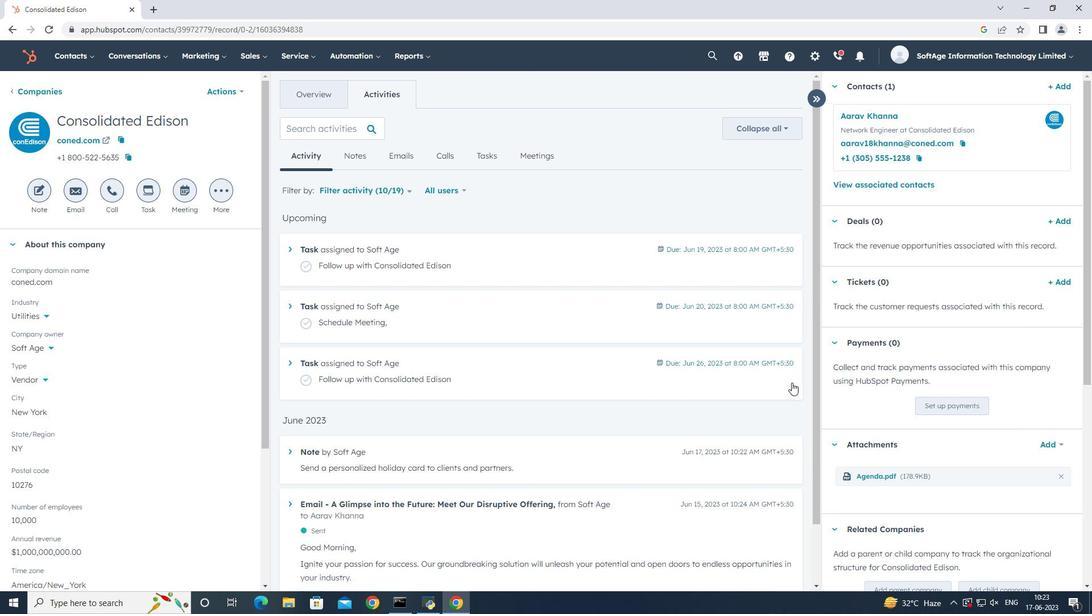 
Action: Mouse scrolled (791, 382) with delta (0, 0)
Screenshot: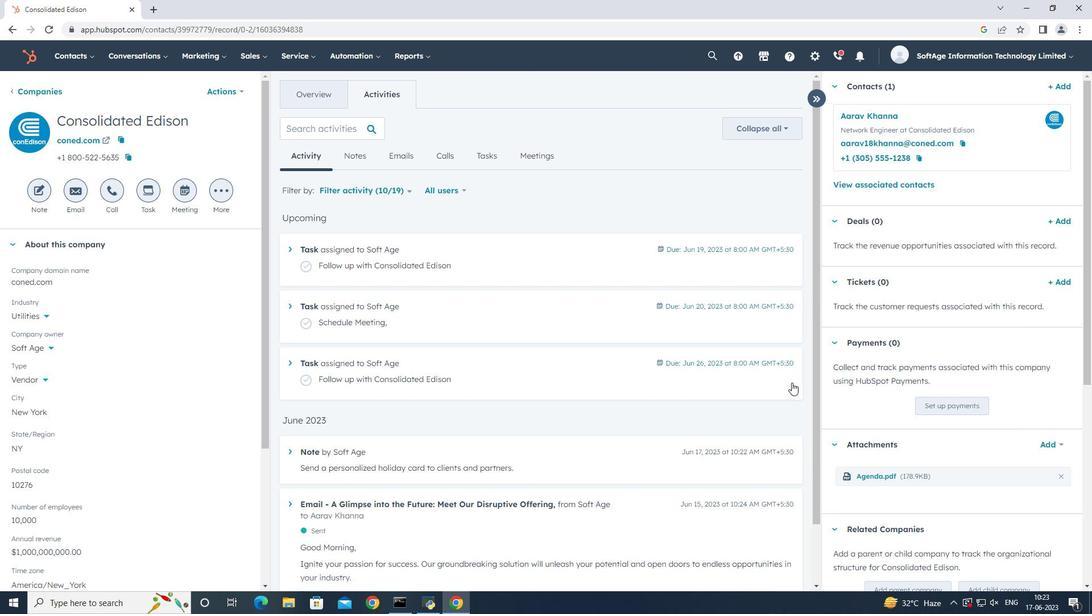 
Action: Mouse scrolled (791, 382) with delta (0, 0)
Screenshot: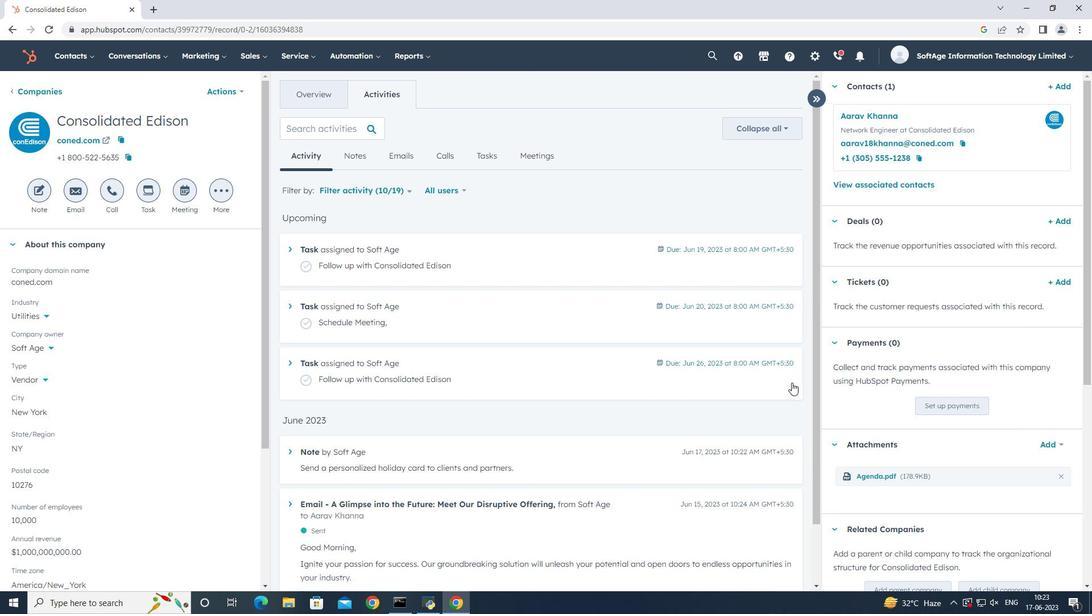 
Action: Mouse scrolled (791, 382) with delta (0, 0)
Screenshot: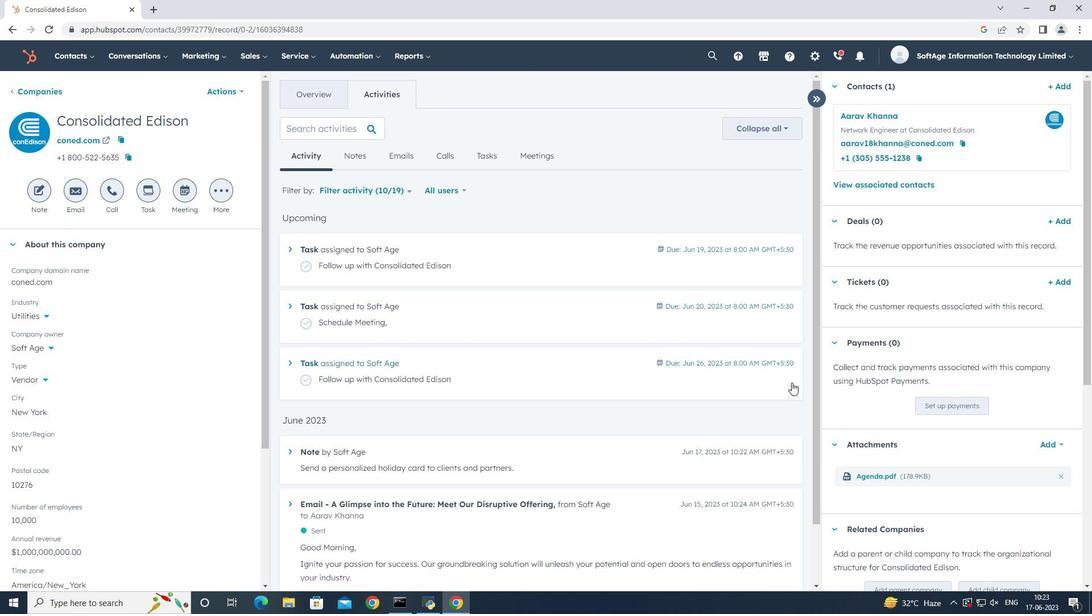 
Action: Mouse moved to (690, 443)
Screenshot: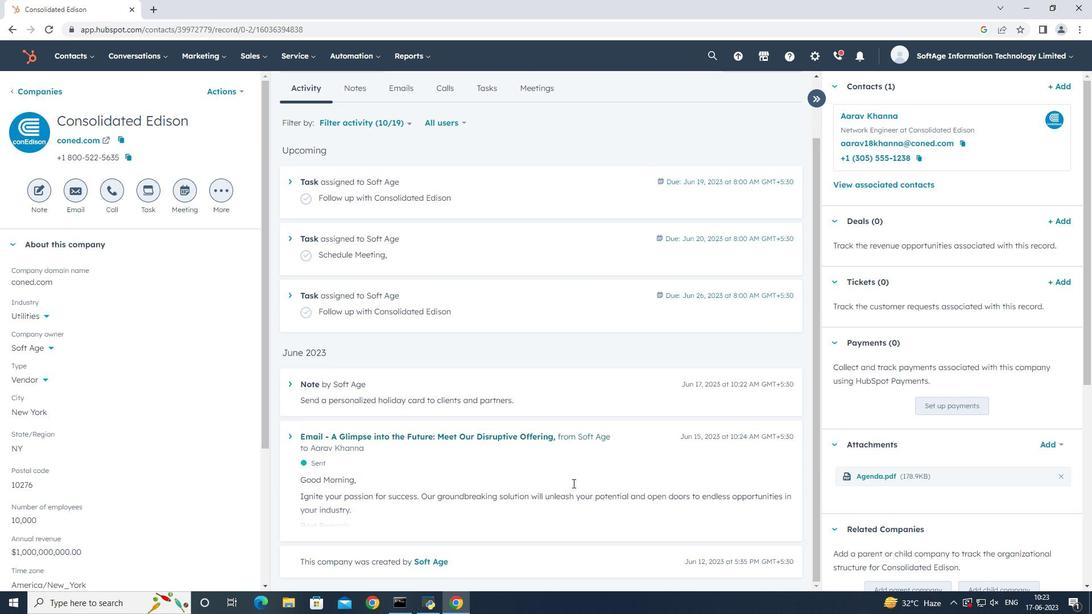 
Action: Mouse scrolled (690, 443) with delta (0, 0)
Screenshot: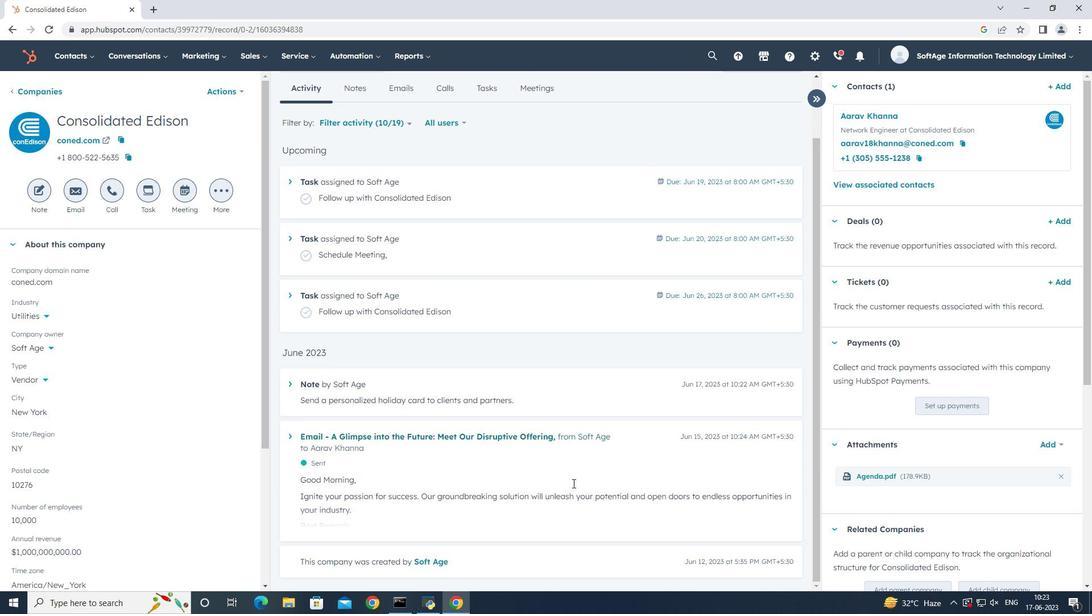 
Action: Mouse scrolled (690, 443) with delta (0, 0)
Screenshot: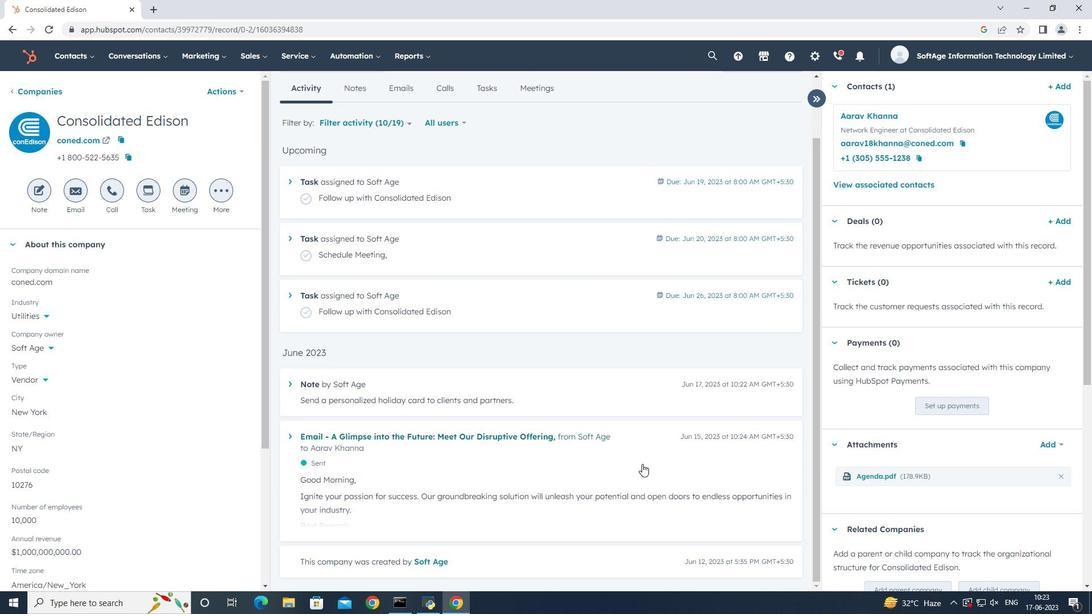 
Action: Mouse scrolled (690, 443) with delta (0, 0)
Screenshot: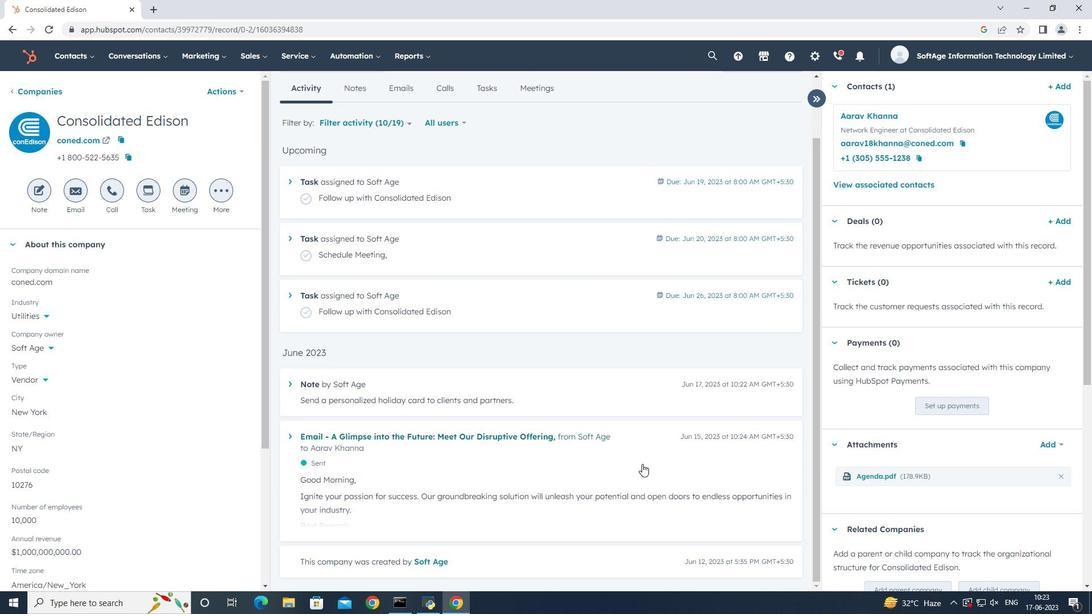 
Action: Mouse scrolled (690, 443) with delta (0, 0)
Screenshot: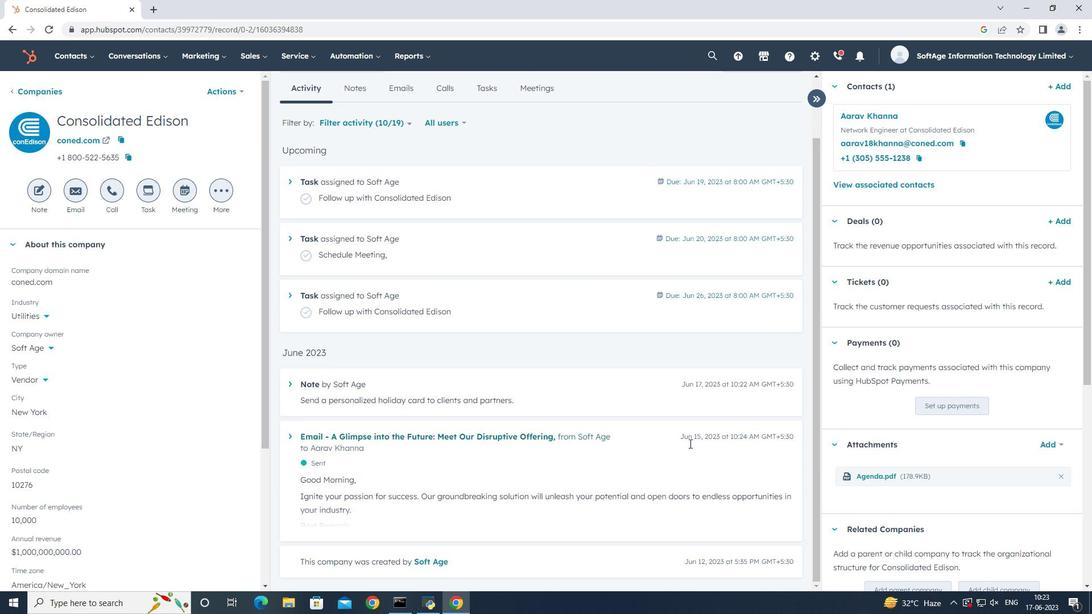 
Action: Mouse scrolled (690, 443) with delta (0, 0)
Screenshot: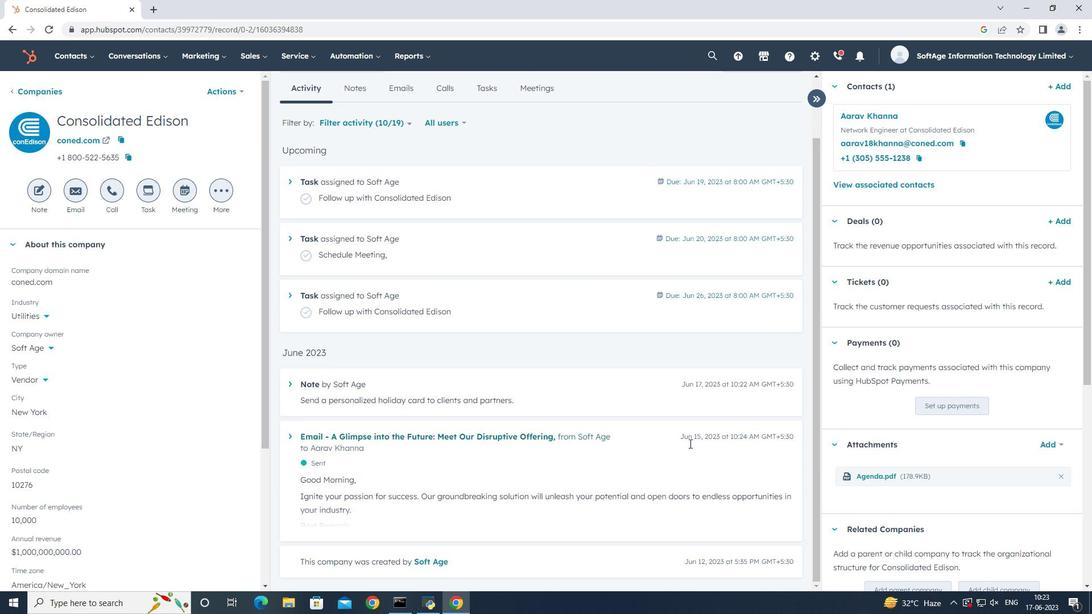 
Action: Mouse scrolled (690, 443) with delta (0, 0)
Screenshot: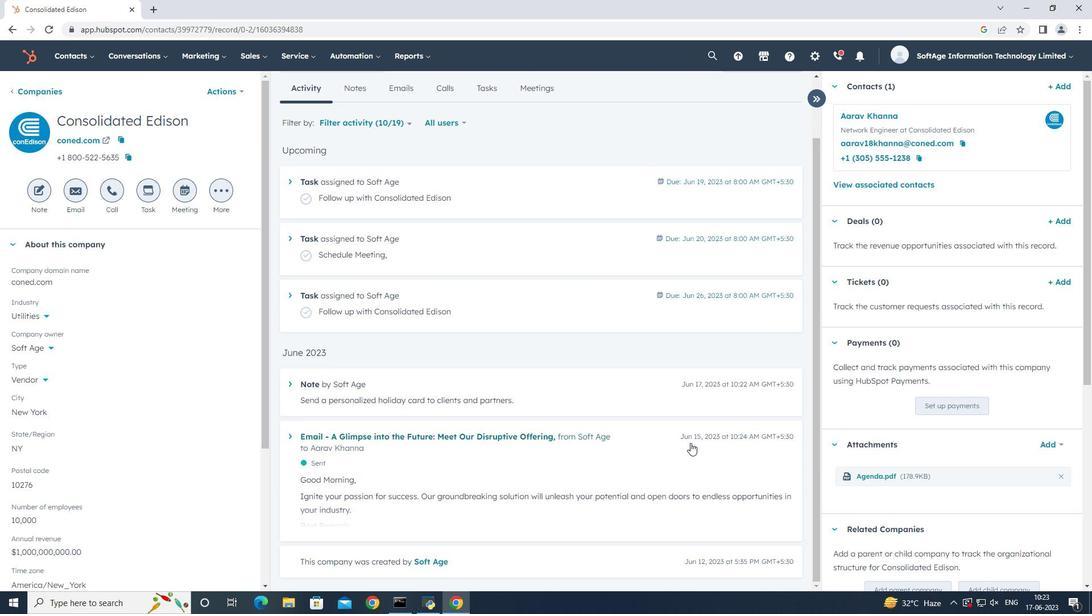 
